Task: Create a task  Develop a content management system (CMS) for a website , assign it to team member softage.5@softage.net in the project AgileBazaar and update the status of the task to  Off Track , set the priority of the task to Medium
Action: Mouse moved to (90, 58)
Screenshot: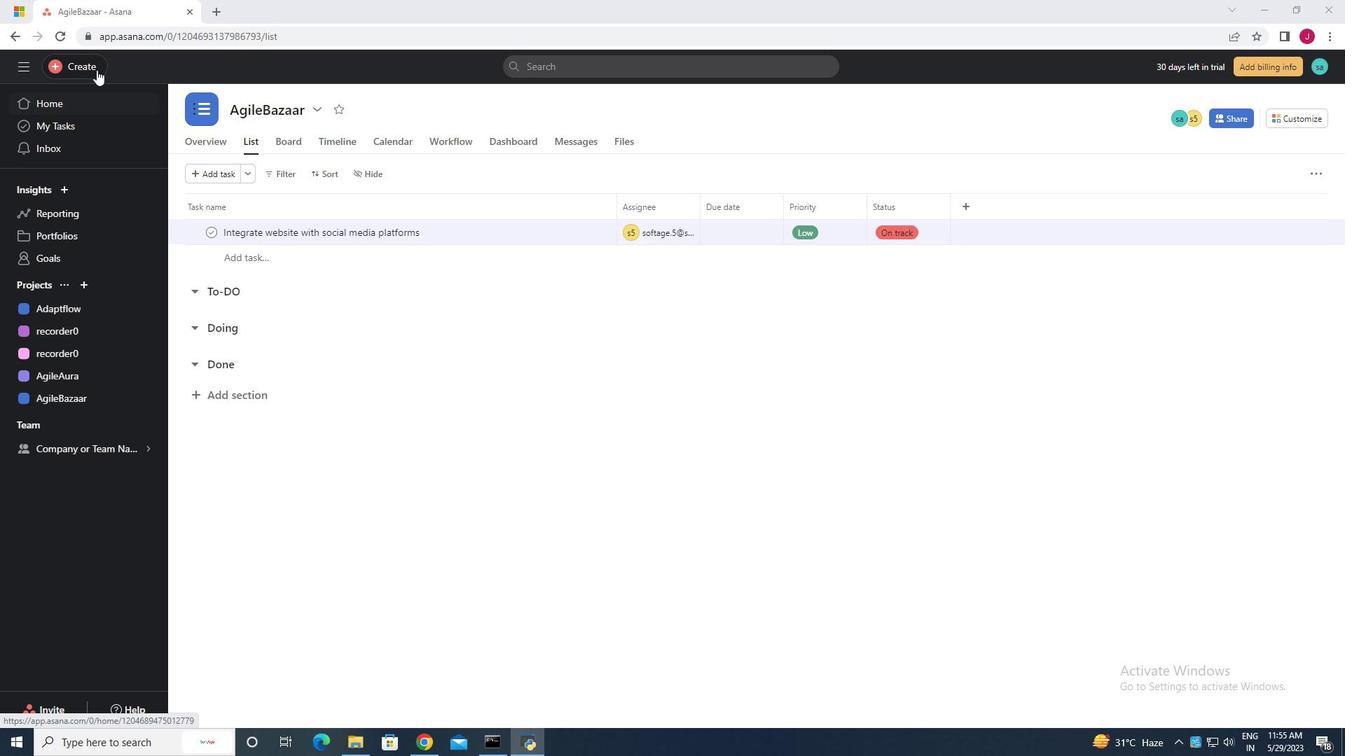 
Action: Mouse pressed left at (90, 58)
Screenshot: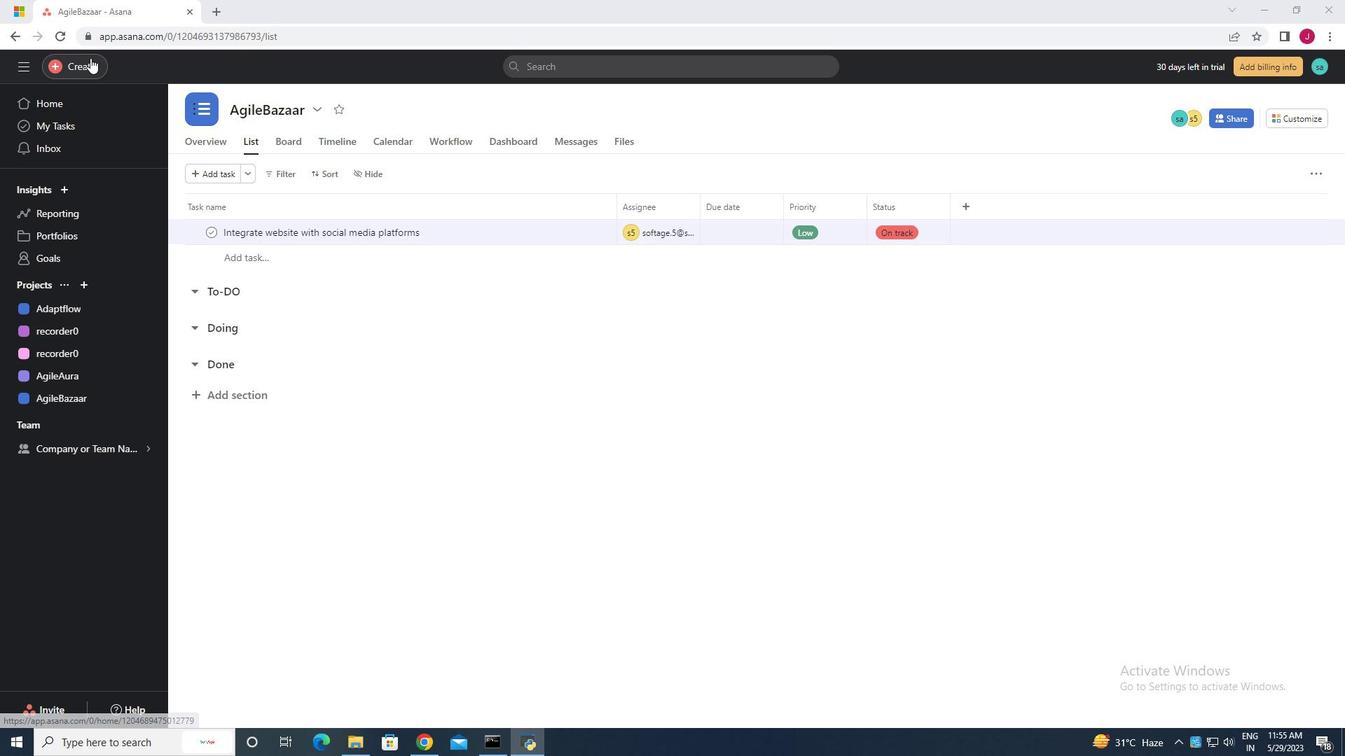 
Action: Mouse moved to (169, 73)
Screenshot: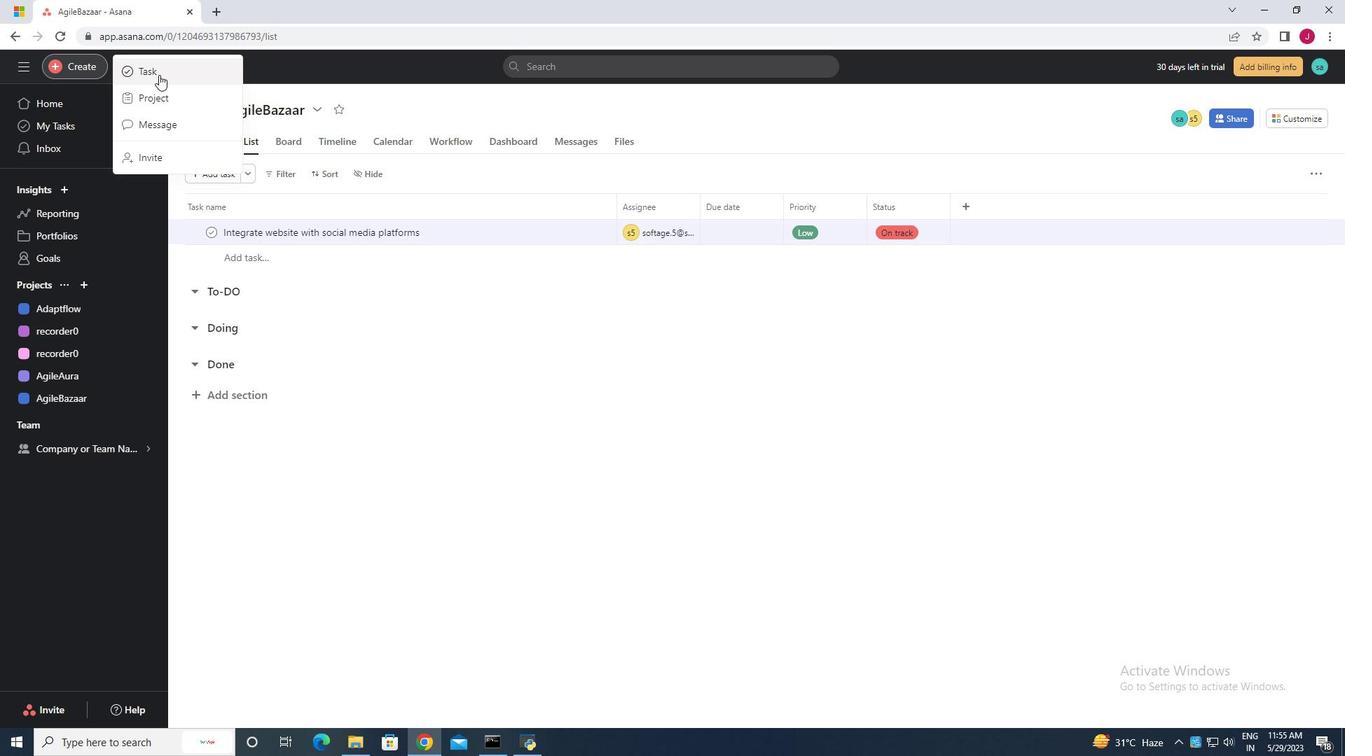 
Action: Mouse pressed left at (169, 73)
Screenshot: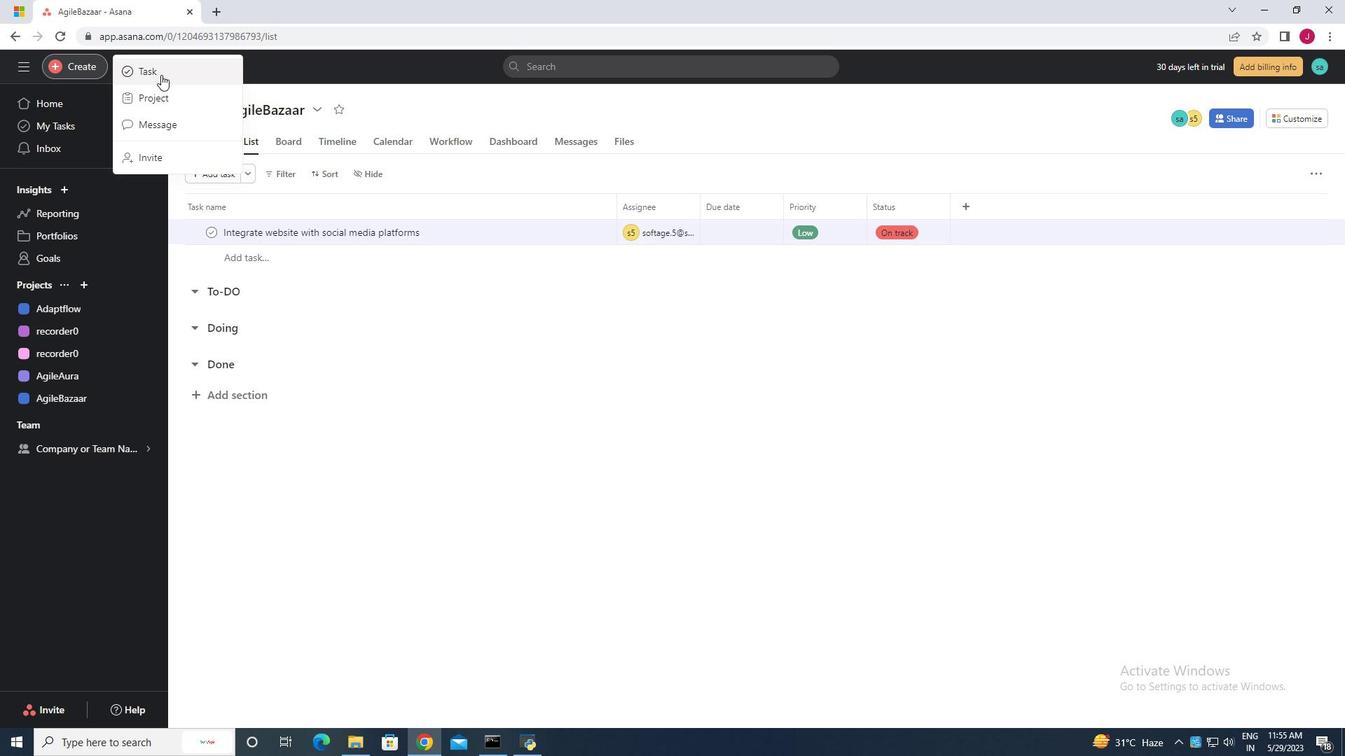 
Action: Mouse moved to (1118, 467)
Screenshot: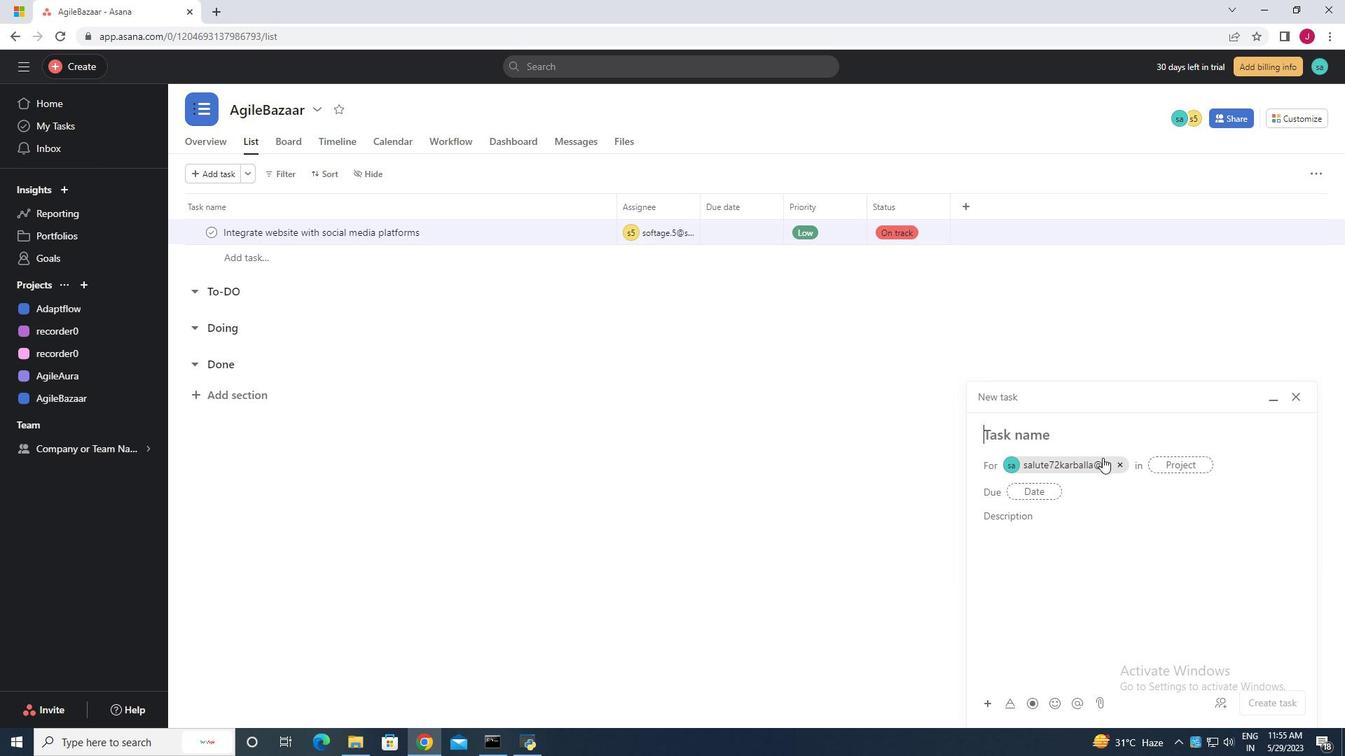 
Action: Mouse pressed left at (1118, 467)
Screenshot: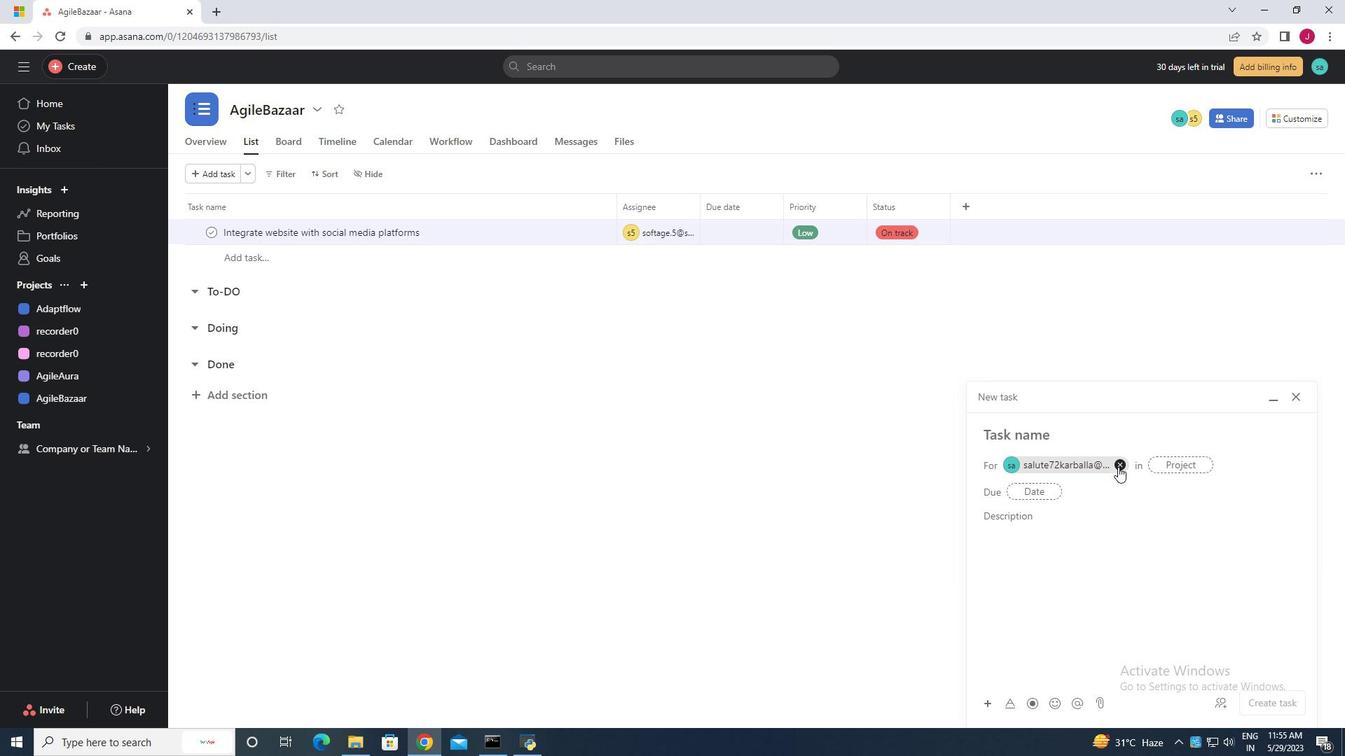 
Action: Mouse moved to (1026, 438)
Screenshot: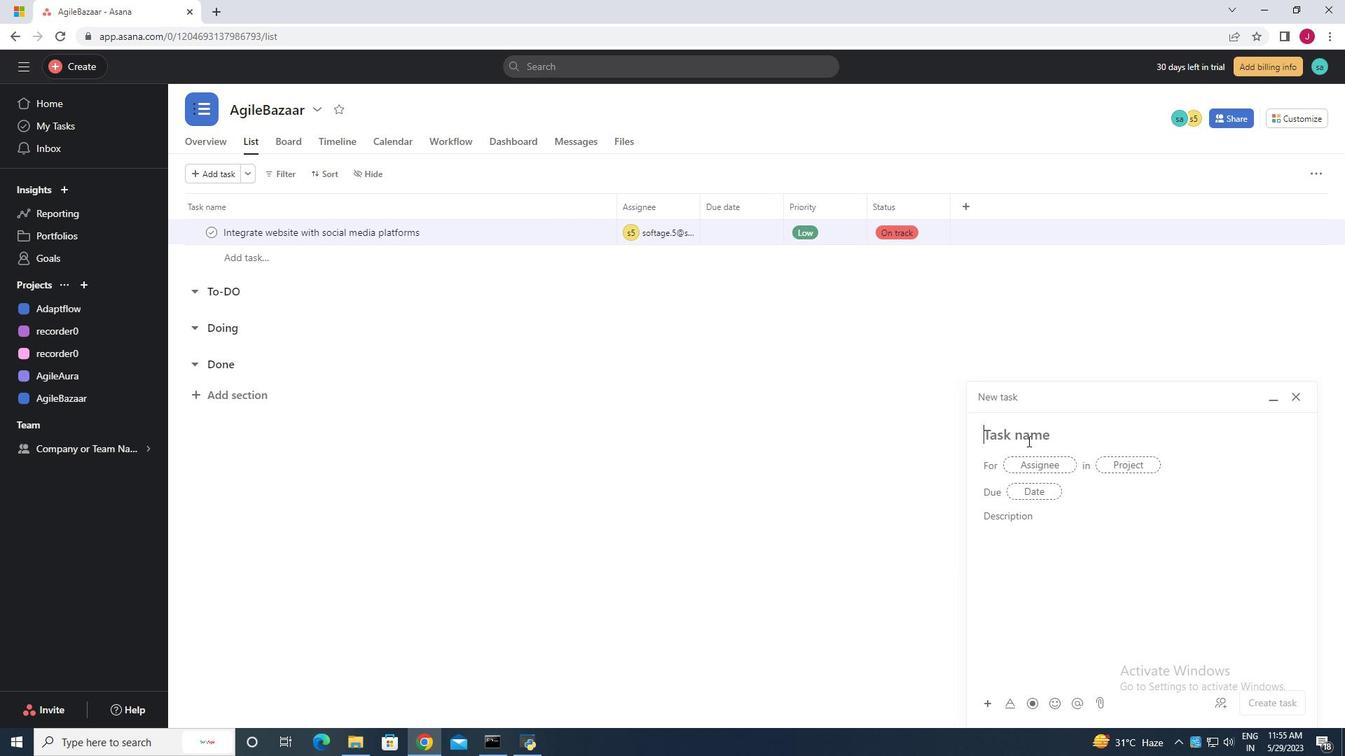 
Action: Mouse pressed left at (1026, 438)
Screenshot: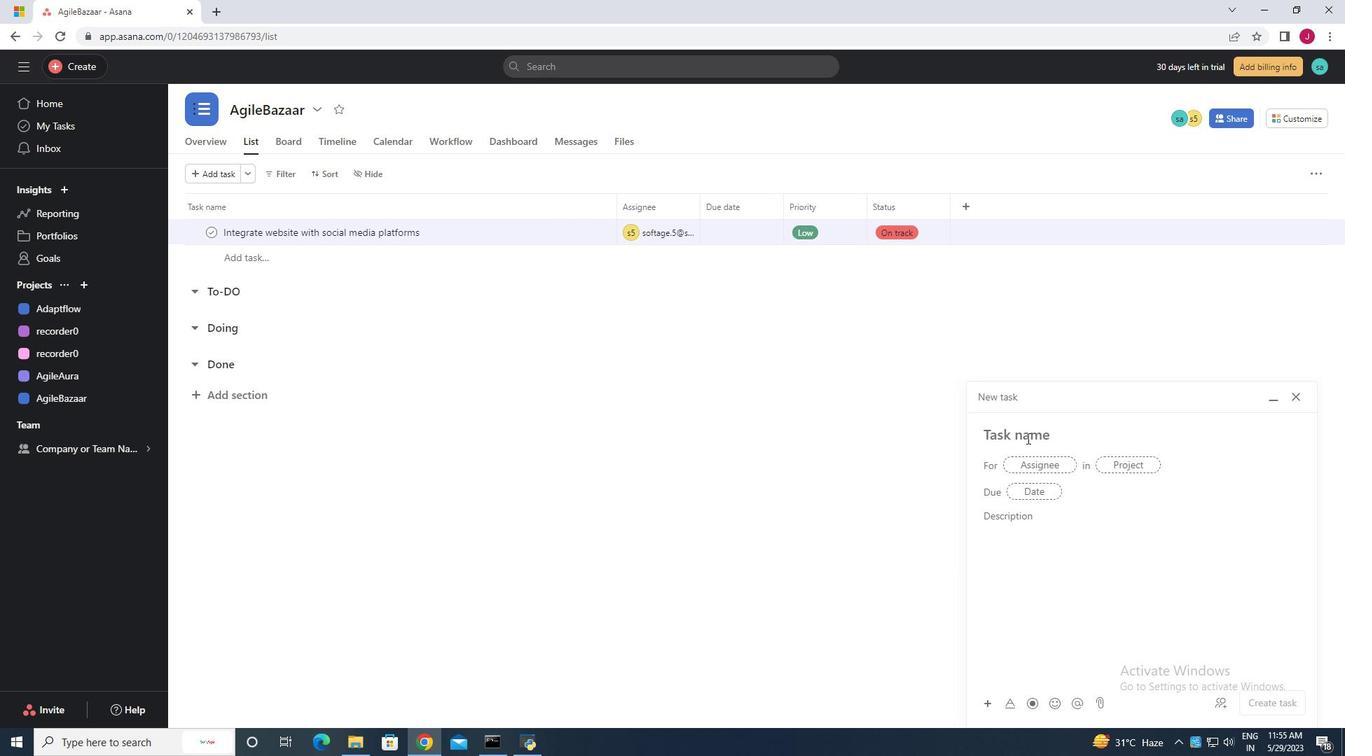 
Action: Key pressed <Key.caps_lock>D<Key.caps_lock>evelop<Key.space>a<Key.space>content<Key.space>management<Key.space>system<Key.space><Key.shift_r>(<Key.caps_lock>C<Key.caps_lock><Key.caps_lock>MS<Key.shift_r>)<Key.space>FOR<Key.space>A<Key.space>WEBSITE
Screenshot: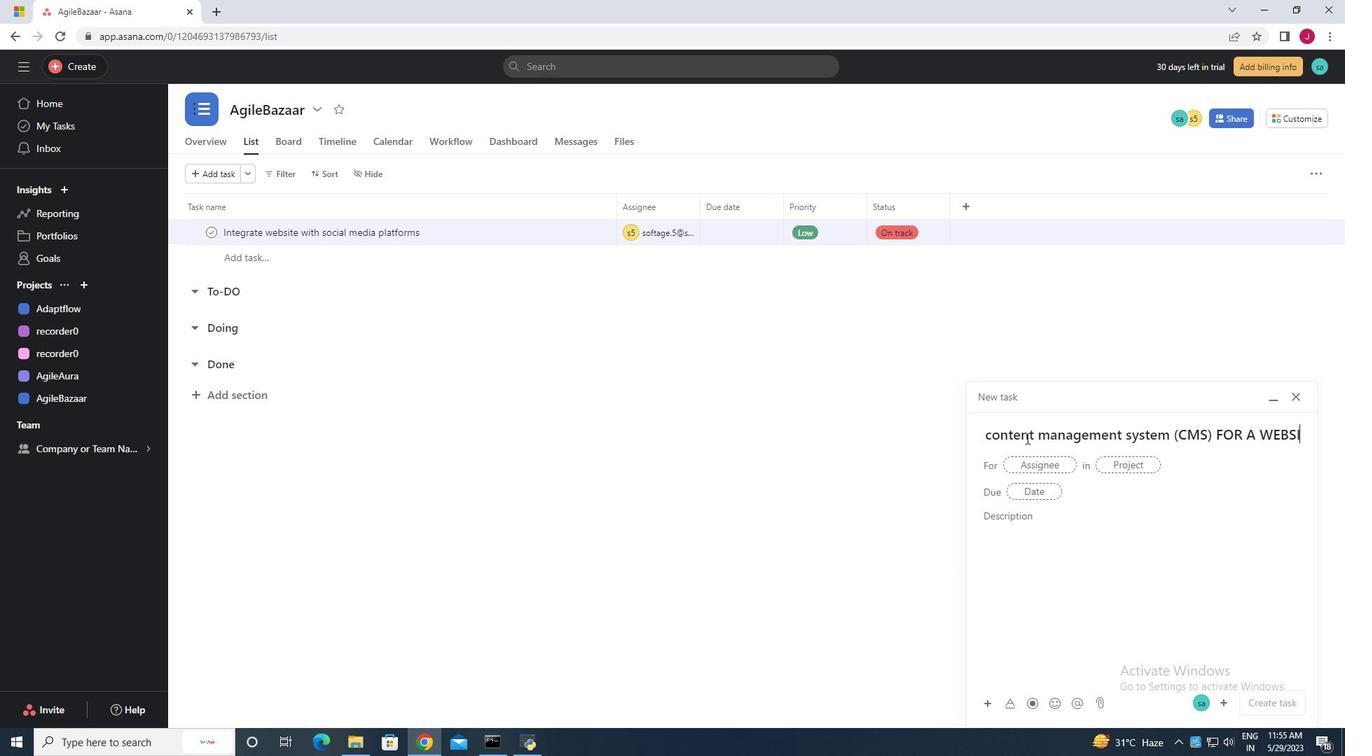 
Action: Mouse moved to (1027, 439)
Screenshot: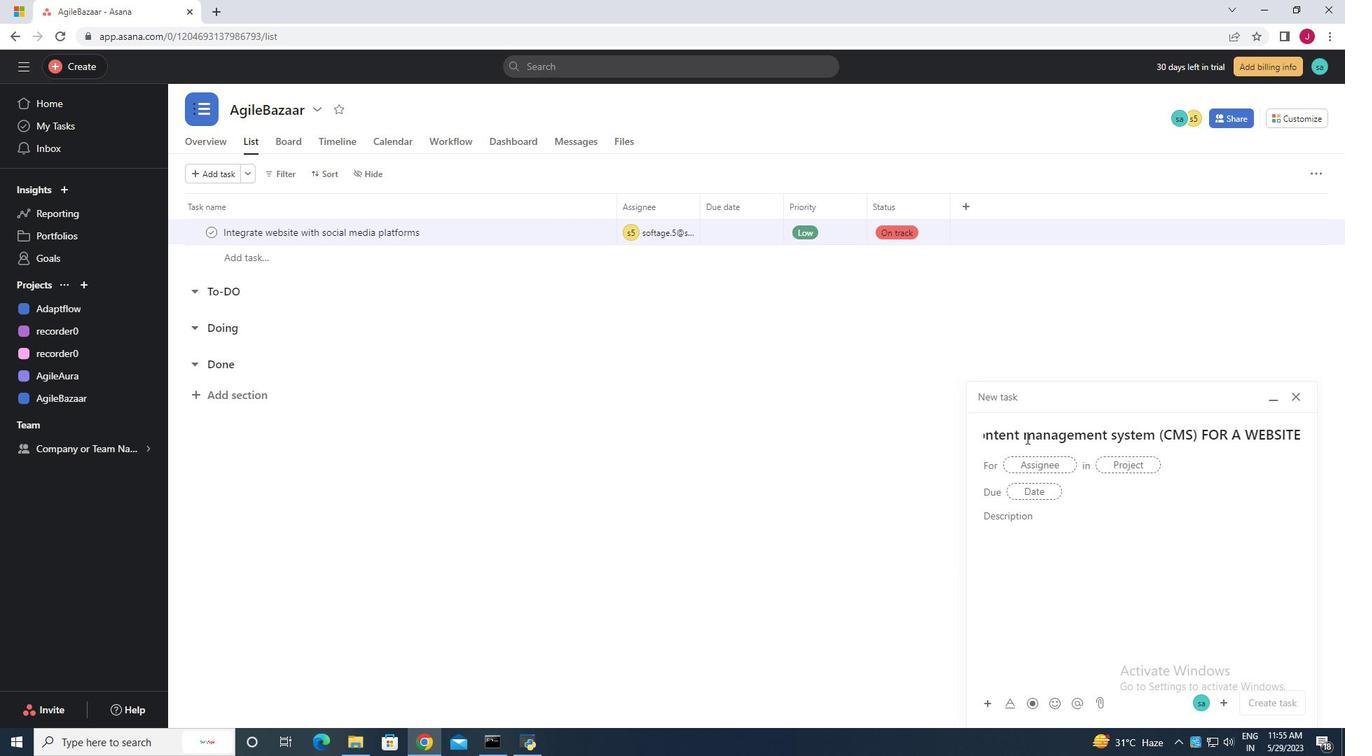 
Action: Key pressed <Key.backspace><Key.backspace><Key.backspace><Key.backspace><Key.backspace><Key.backspace><Key.backspace><Key.backspace><Key.backspace><Key.backspace><Key.backspace><Key.backspace><Key.backspace><Key.caps_lock>for<Key.space>a<Key.space>website
Screenshot: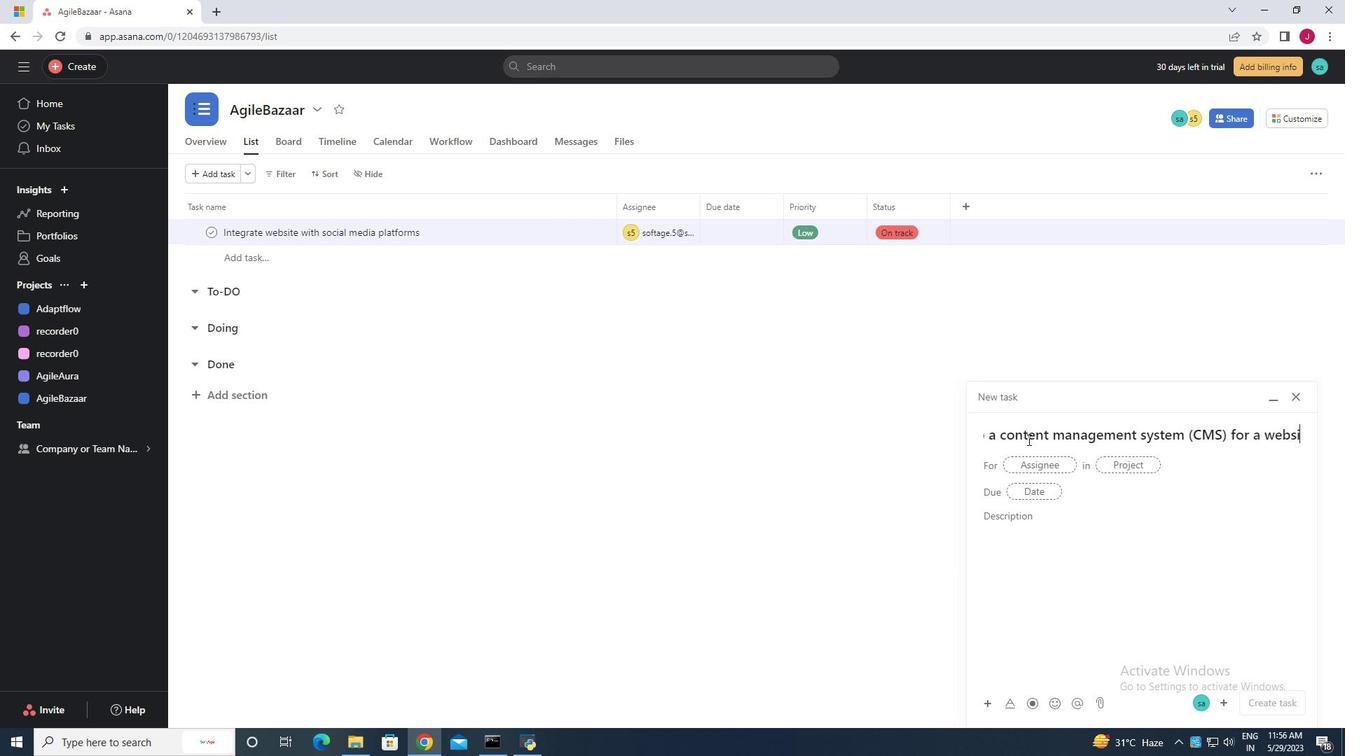 
Action: Mouse moved to (1060, 463)
Screenshot: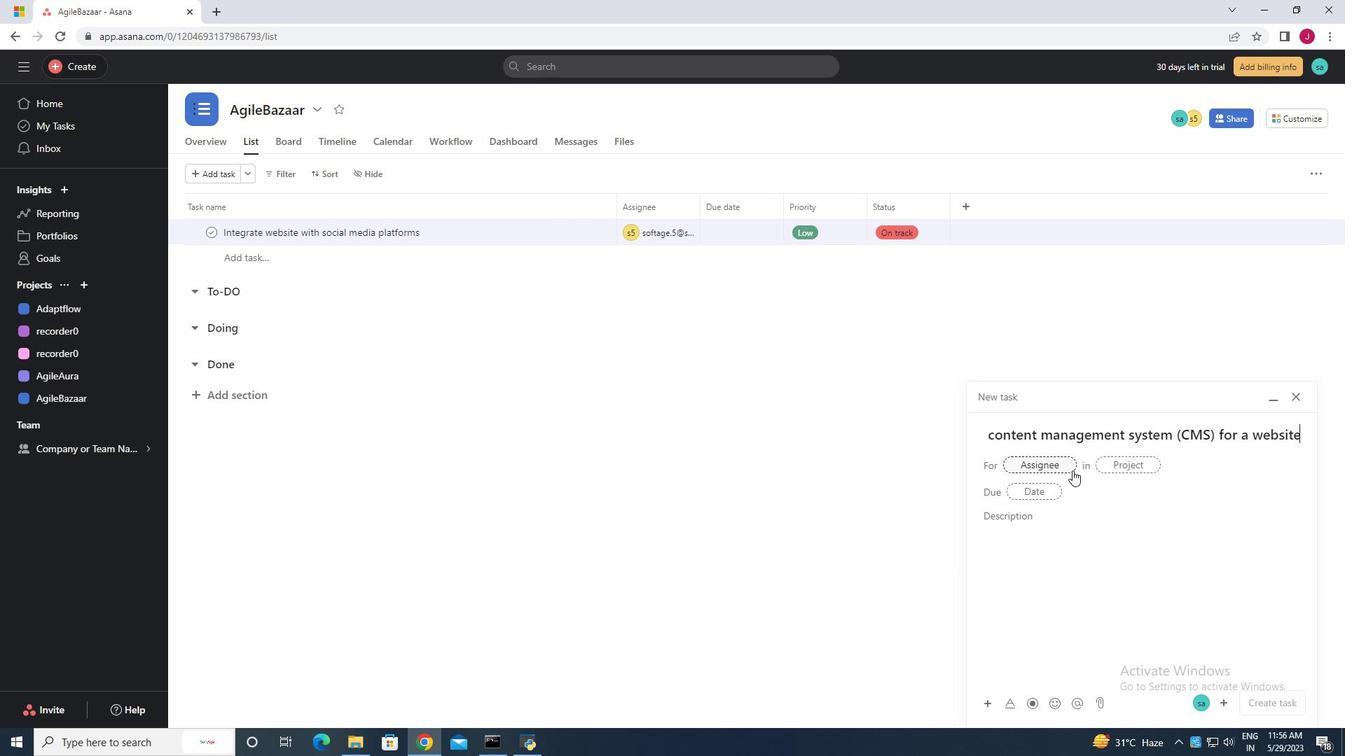 
Action: Mouse pressed left at (1060, 463)
Screenshot: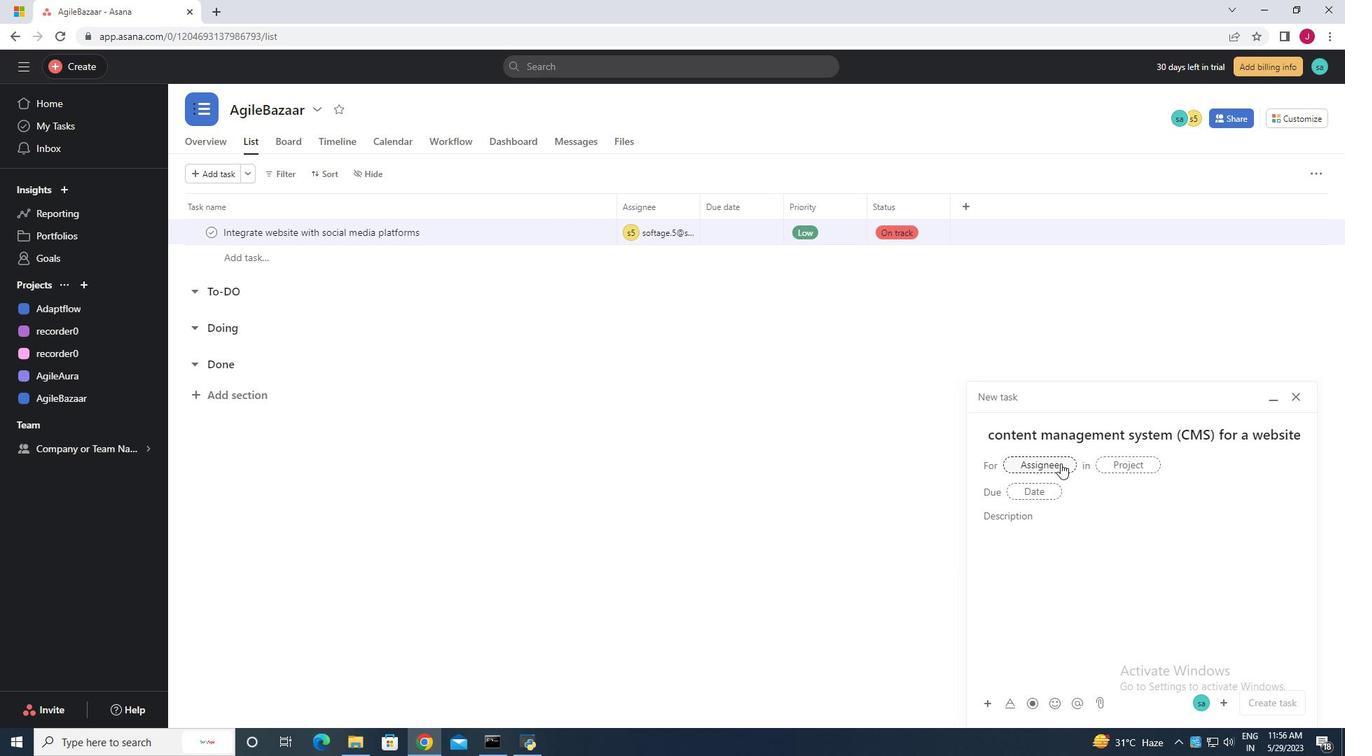 
Action: Key pressed softage.5
Screenshot: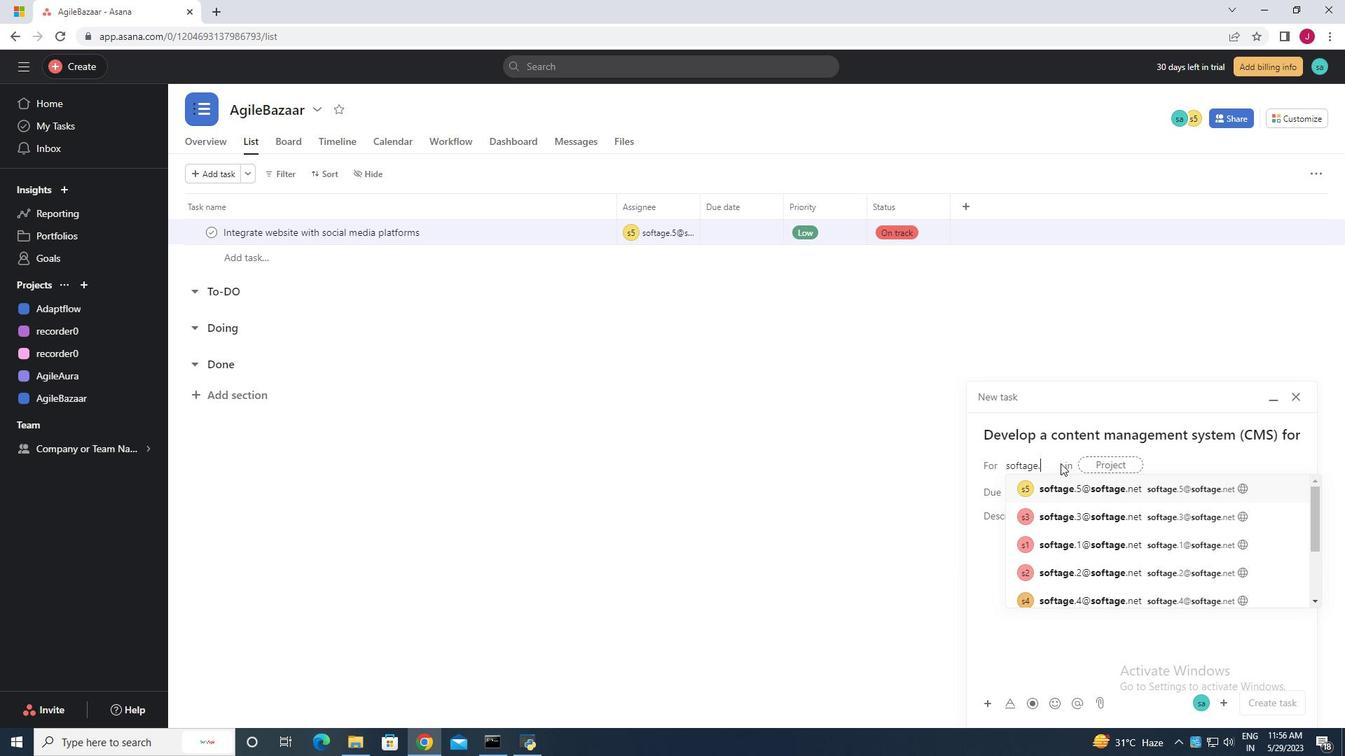 
Action: Mouse moved to (1074, 490)
Screenshot: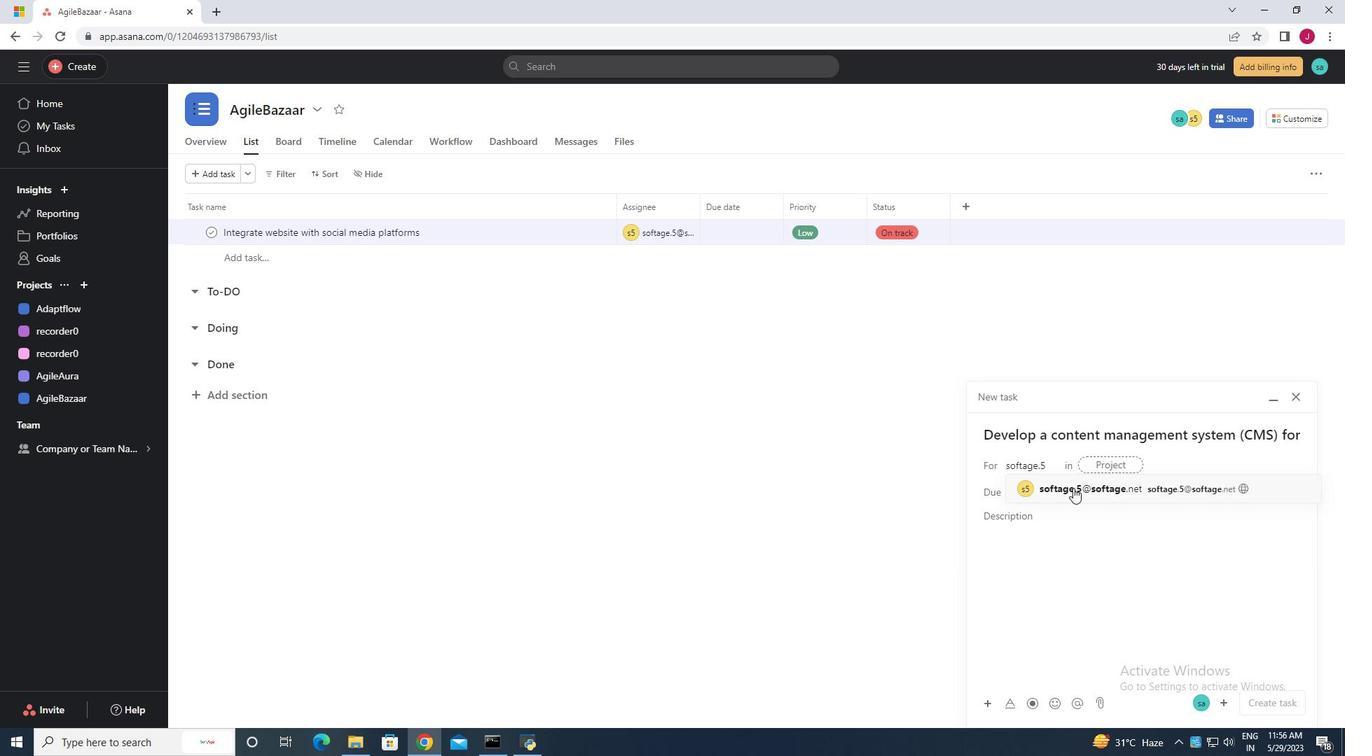 
Action: Mouse pressed left at (1074, 490)
Screenshot: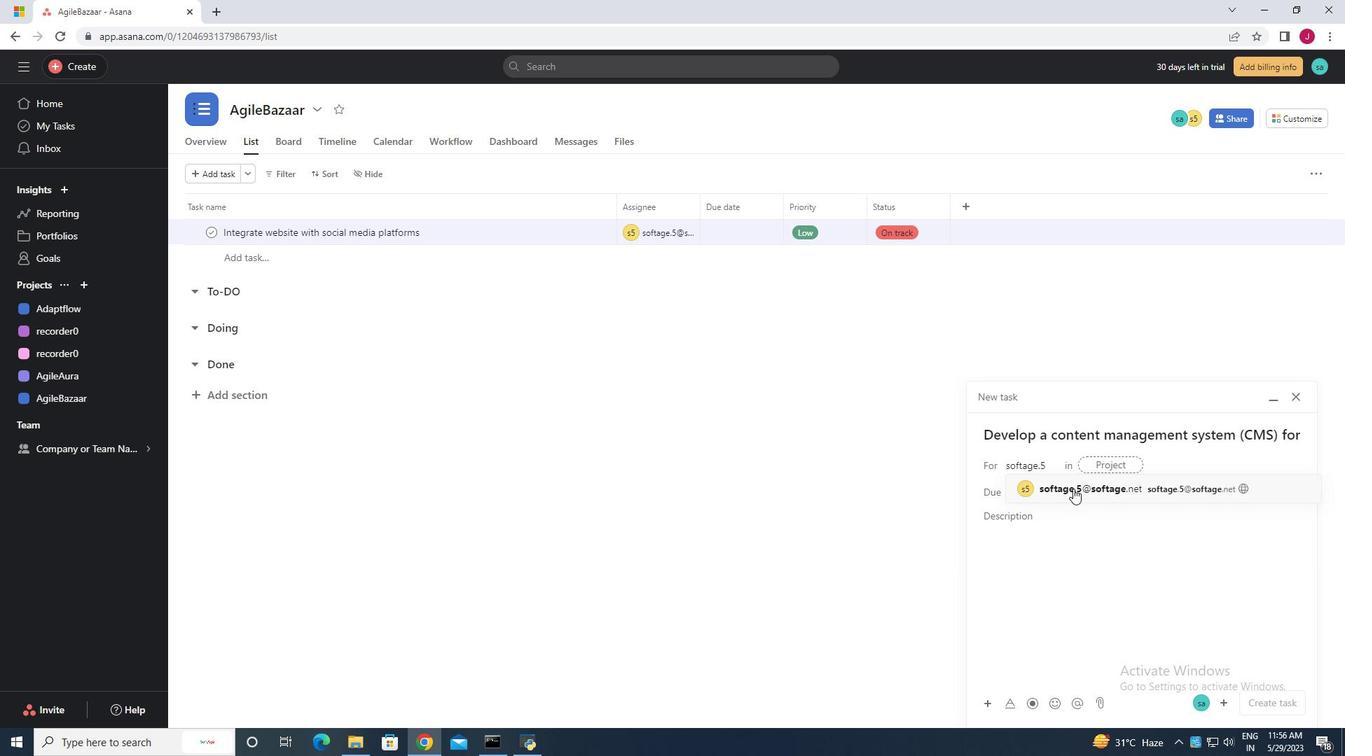 
Action: Mouse moved to (875, 490)
Screenshot: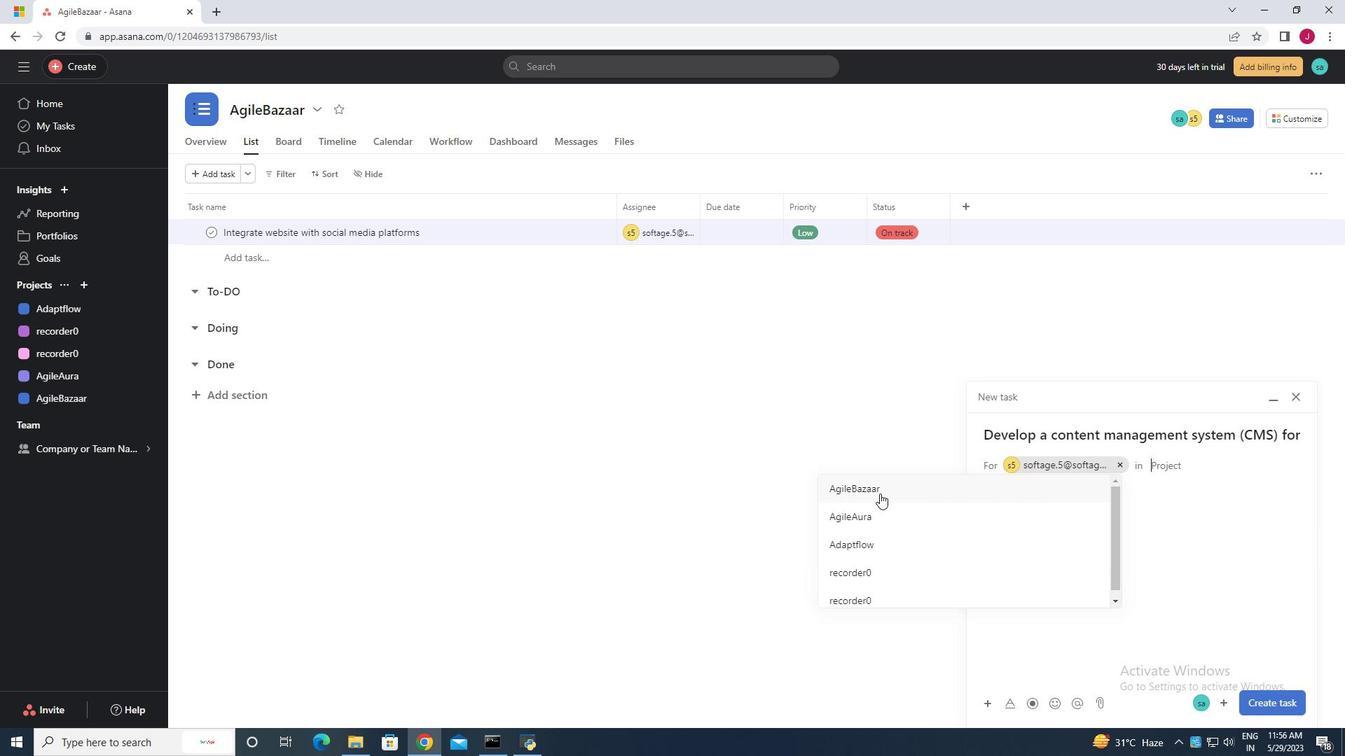 
Action: Mouse pressed left at (875, 490)
Screenshot: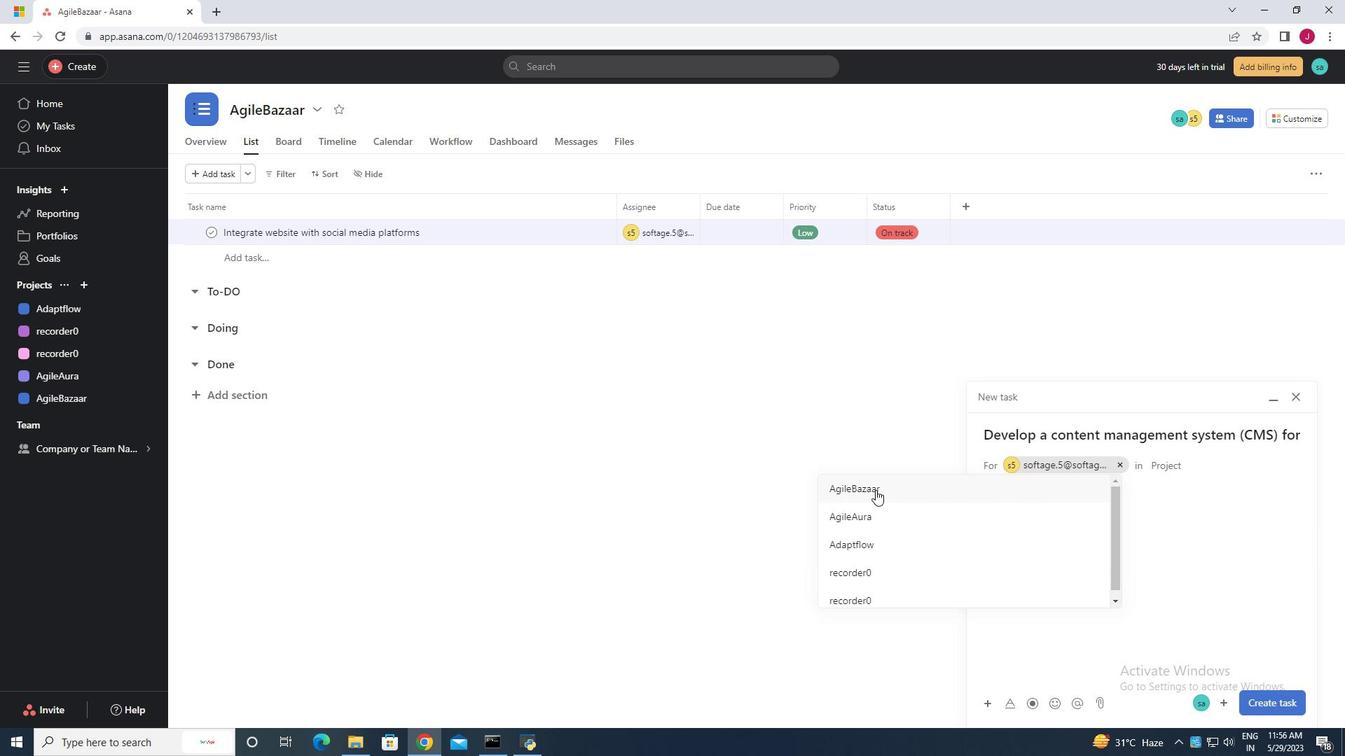 
Action: Mouse moved to (1208, 702)
Screenshot: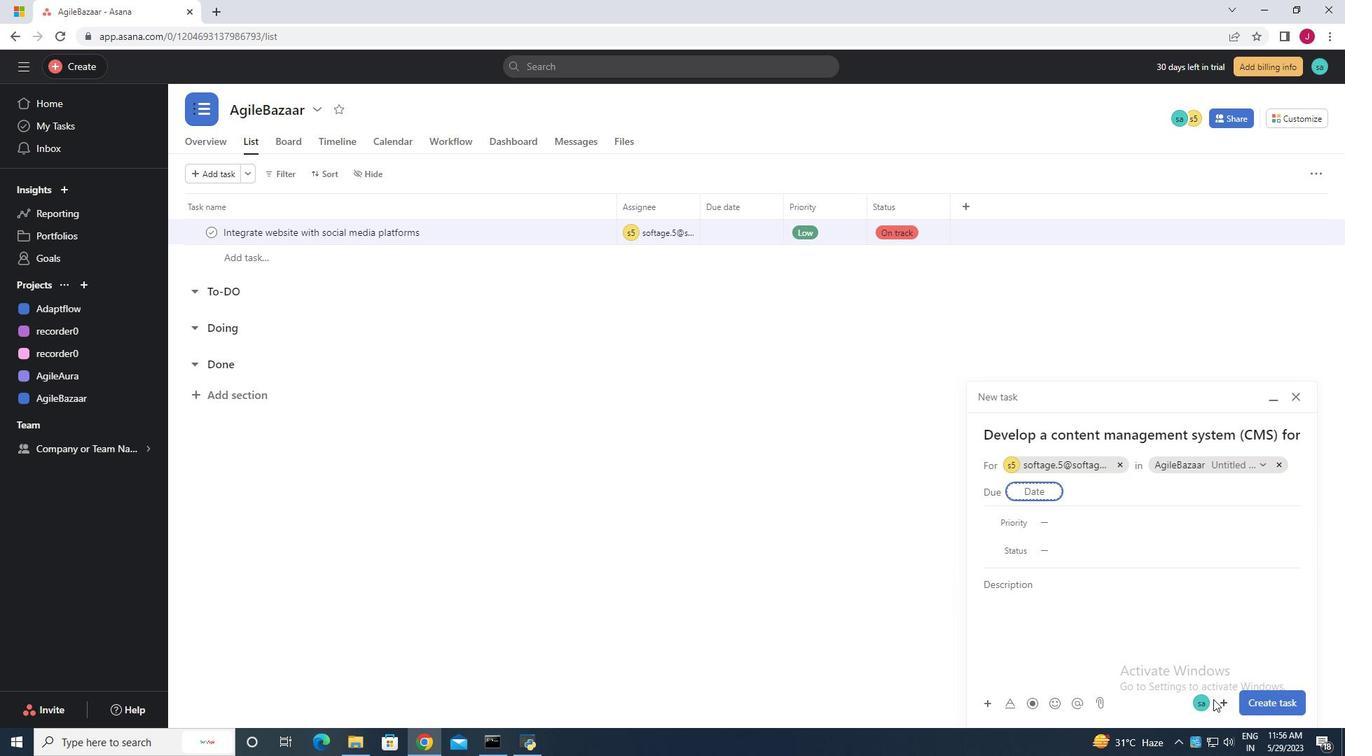 
Action: Mouse pressed left at (1208, 702)
Screenshot: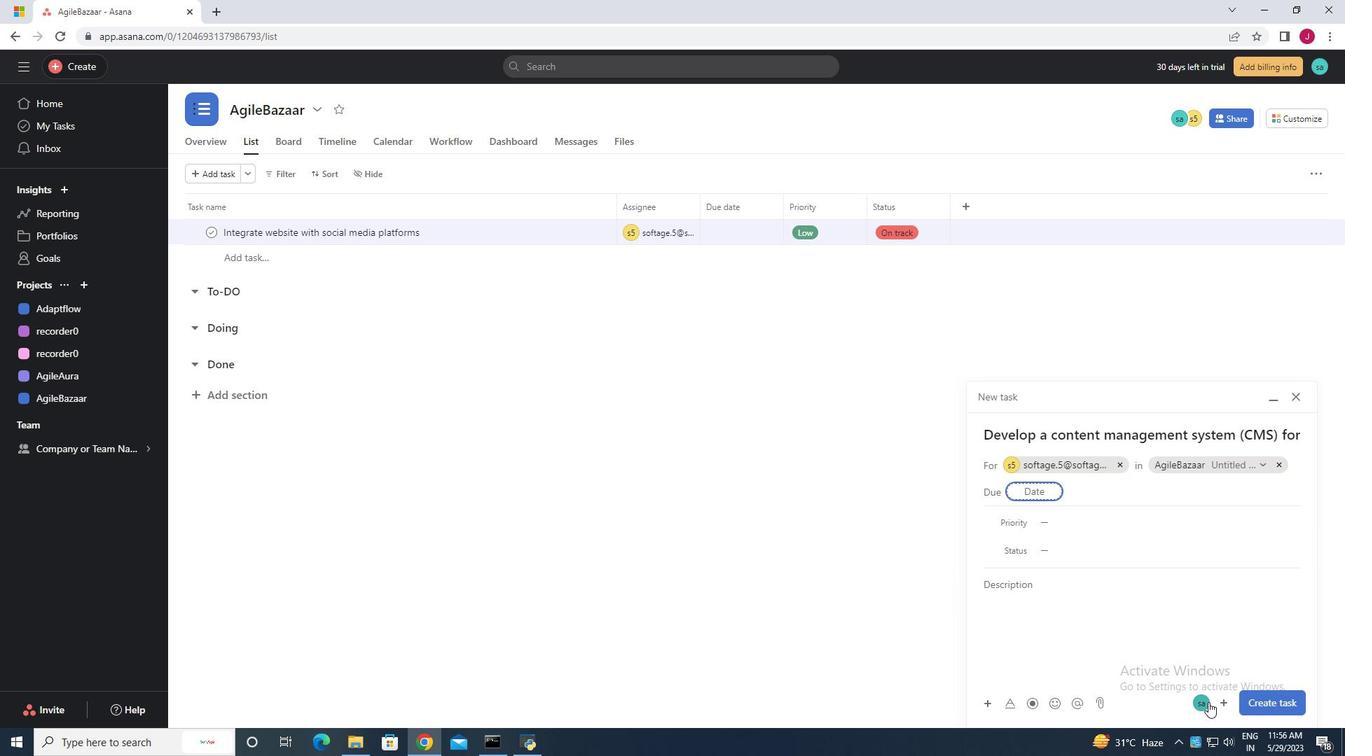 
Action: Mouse moved to (1156, 703)
Screenshot: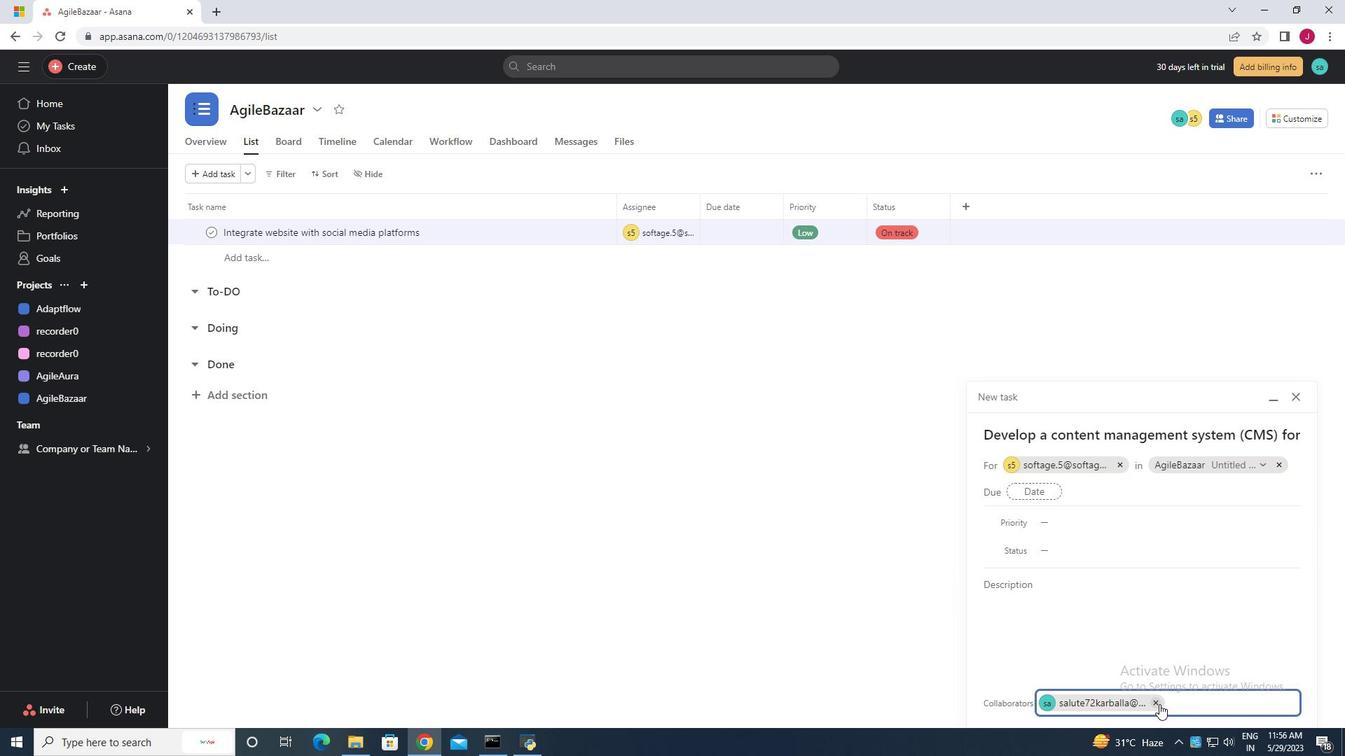 
Action: Mouse pressed left at (1156, 703)
Screenshot: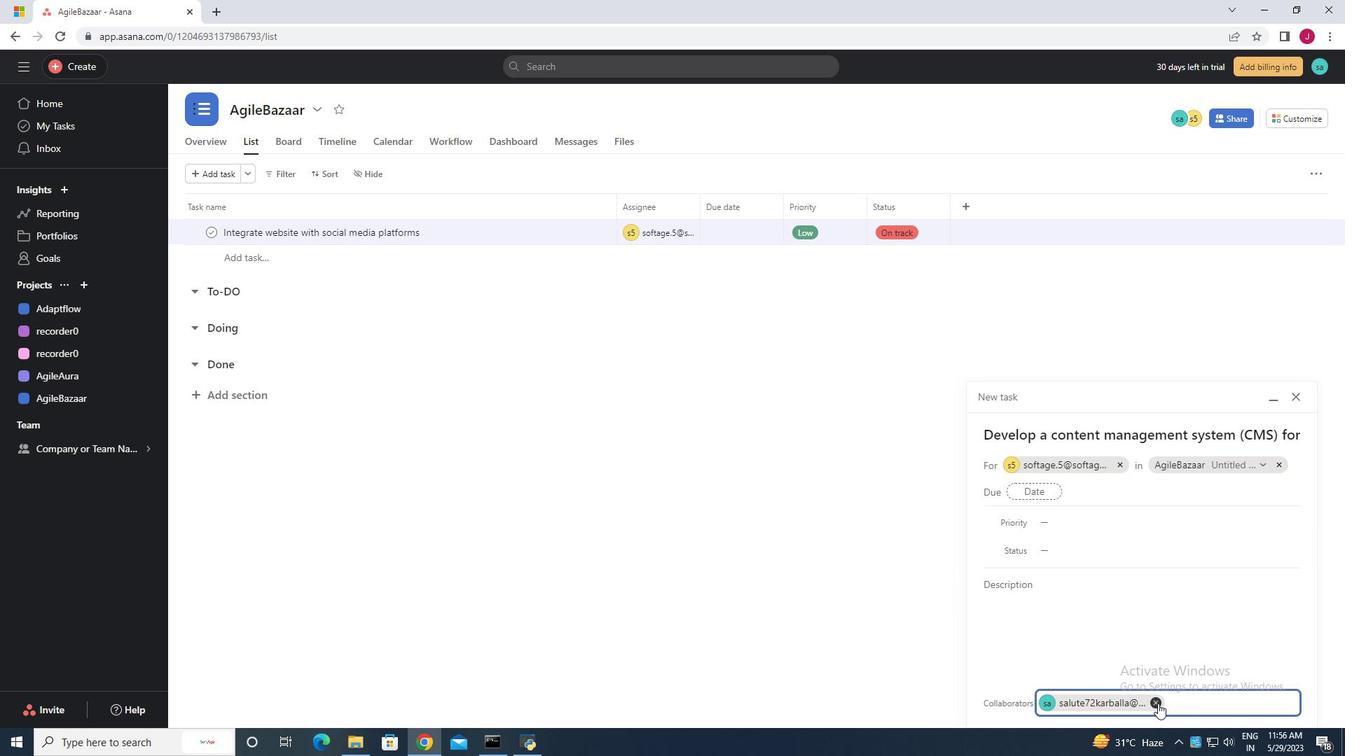 
Action: Mouse moved to (1156, 703)
Screenshot: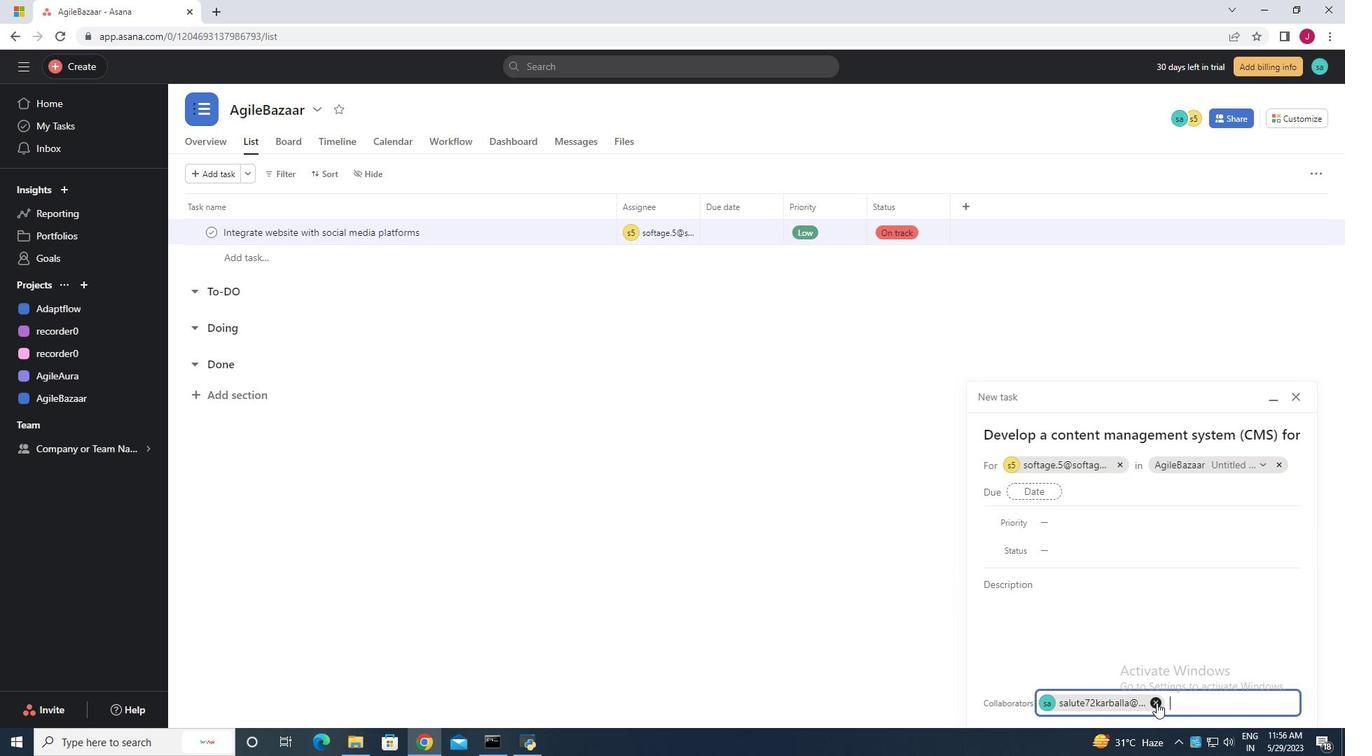 
Action: Key pressed soft
Screenshot: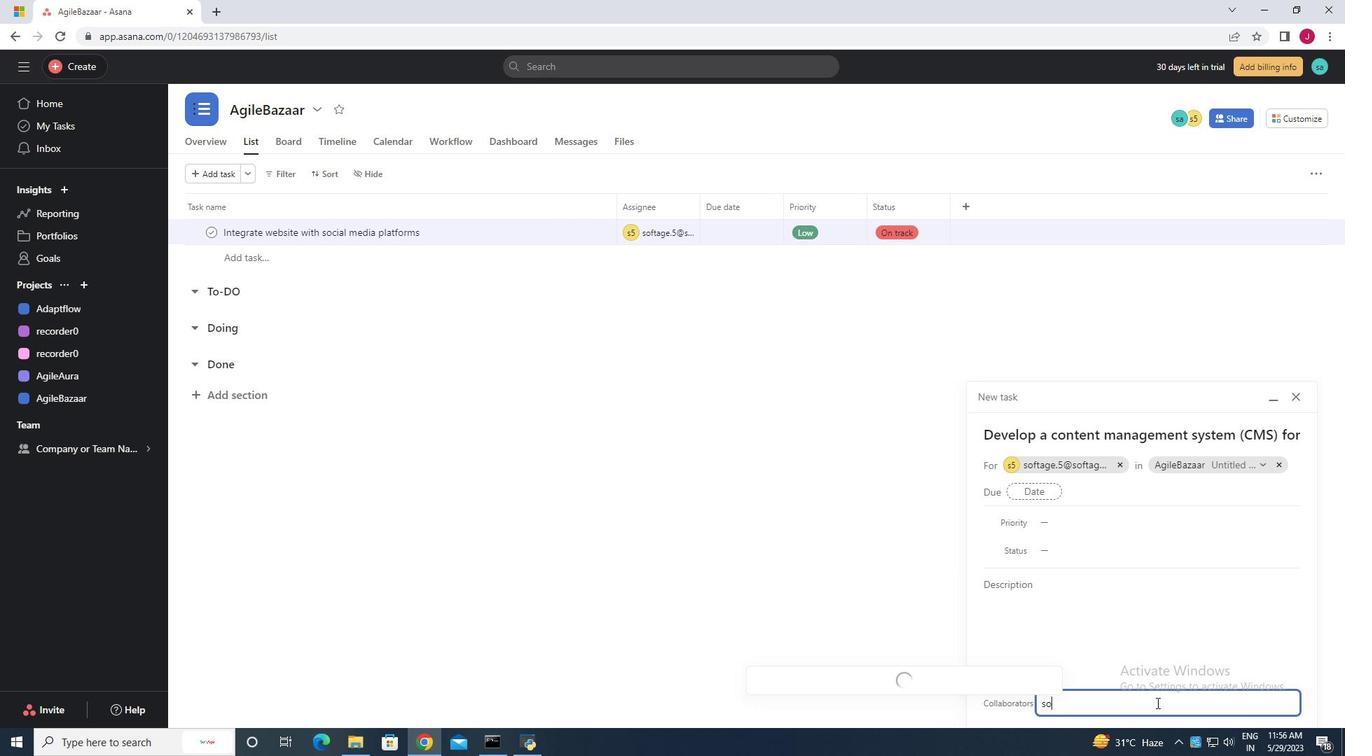 
Action: Mouse moved to (914, 576)
Screenshot: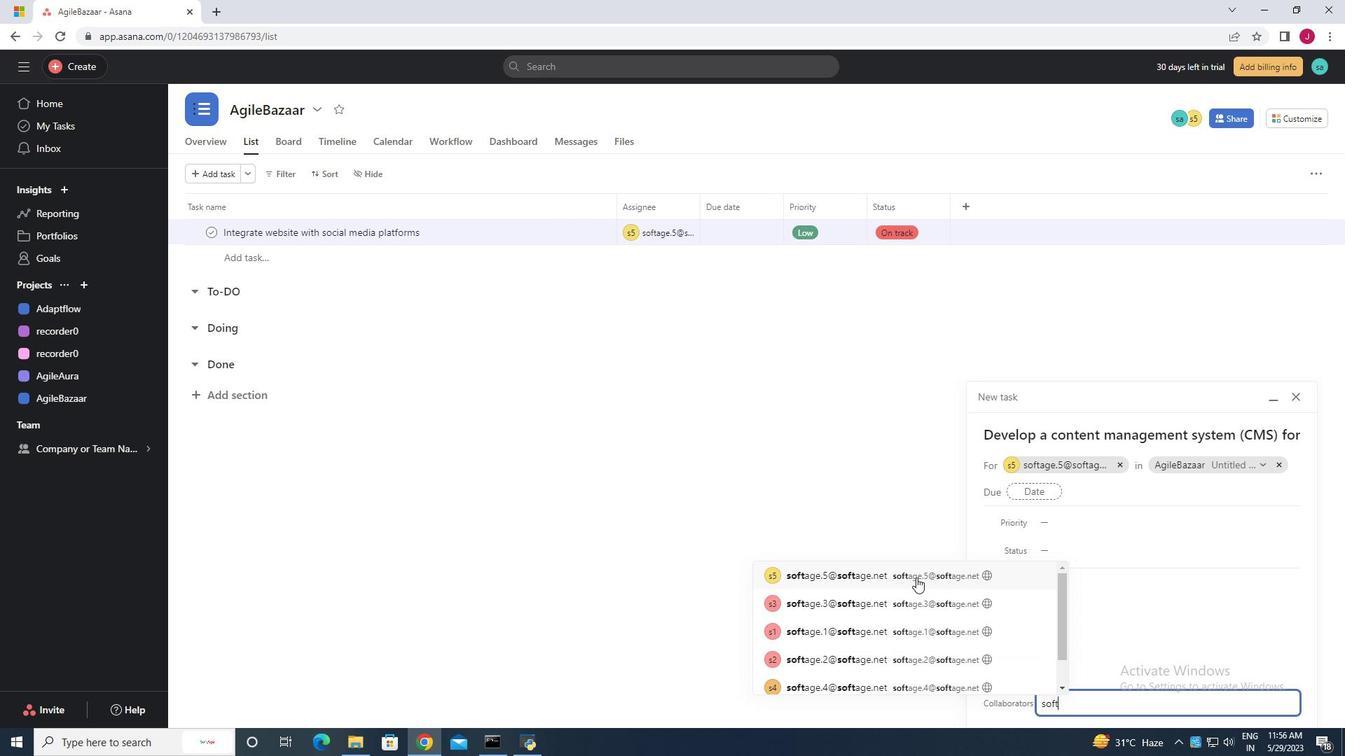 
Action: Mouse pressed left at (914, 576)
Screenshot: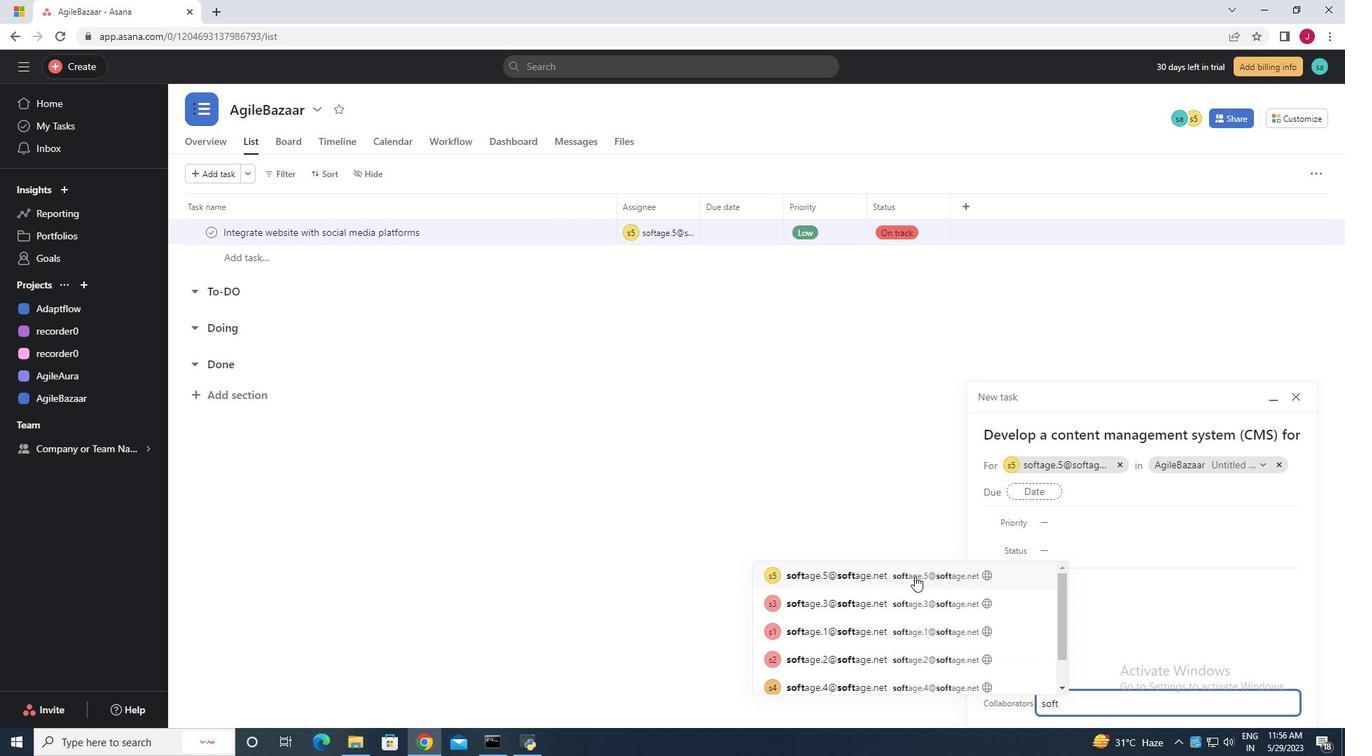 
Action: Mouse moved to (1274, 613)
Screenshot: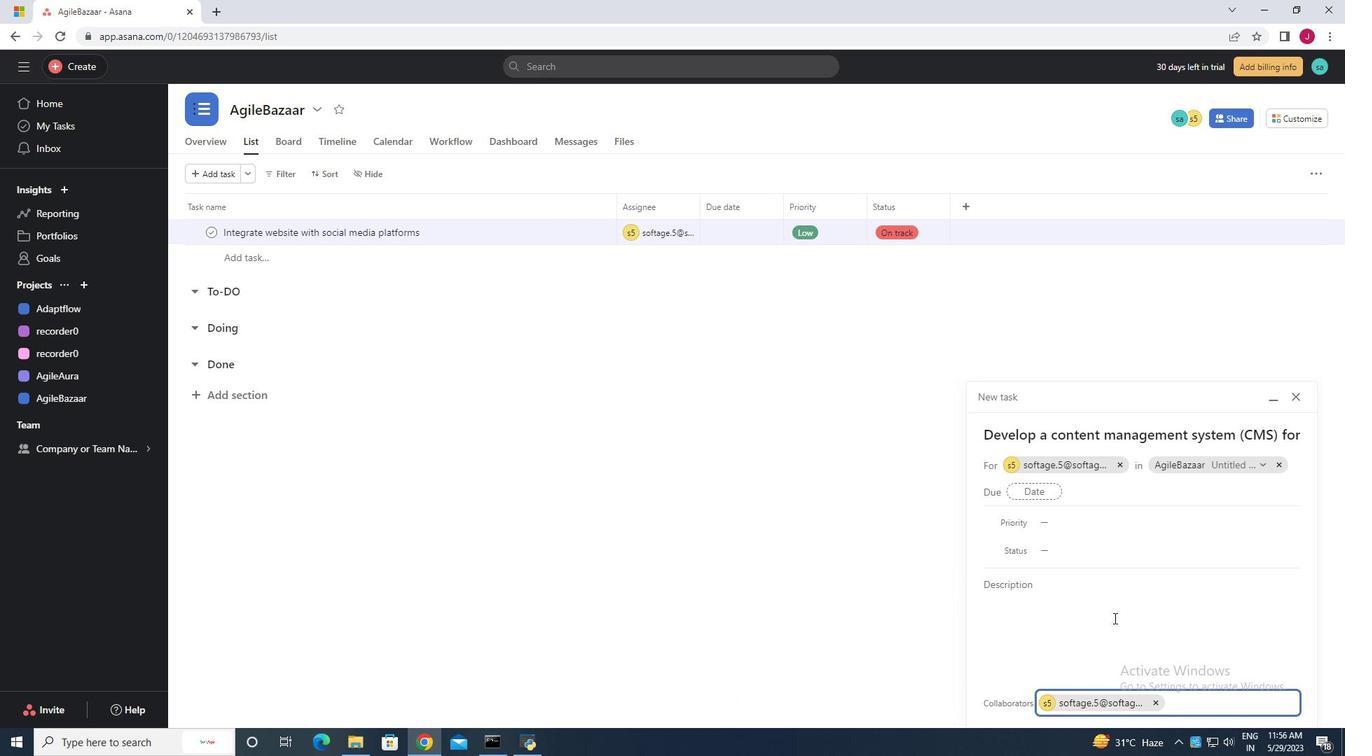 
Action: Mouse pressed left at (1274, 613)
Screenshot: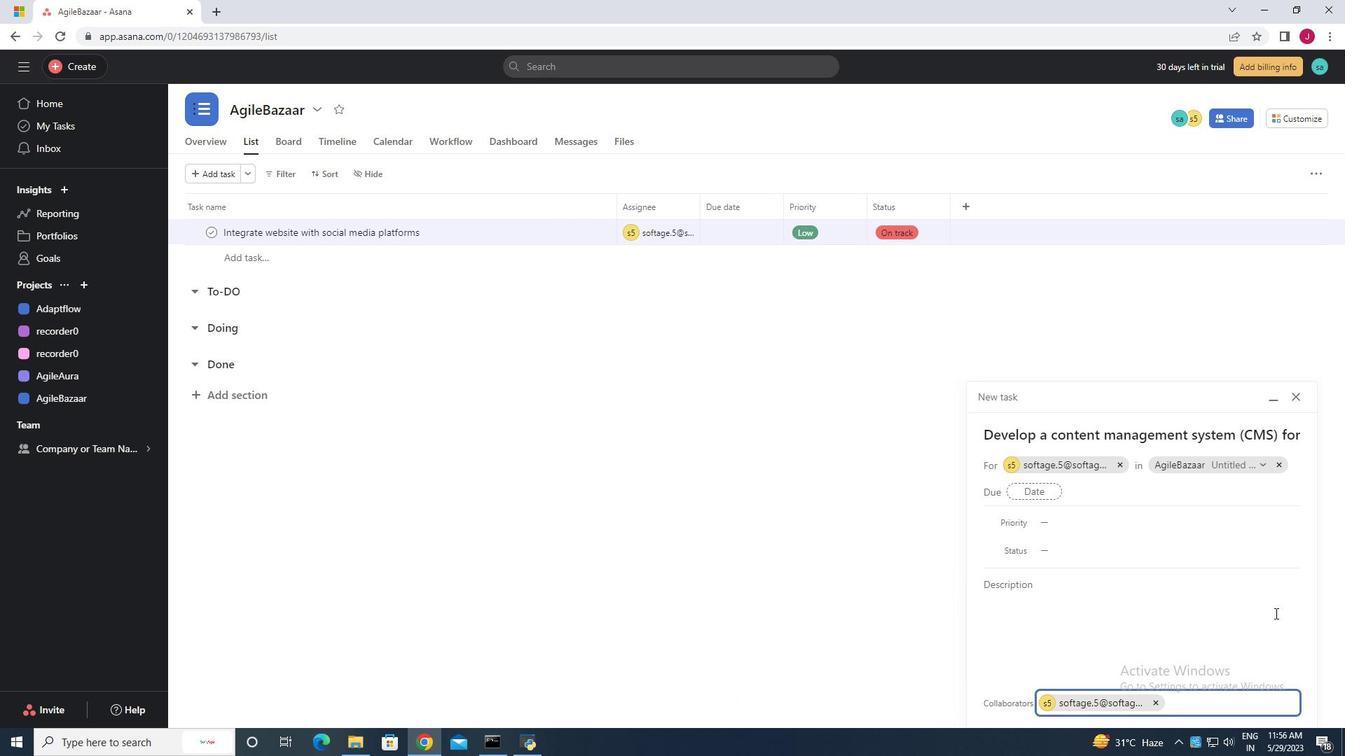 
Action: Mouse moved to (1057, 521)
Screenshot: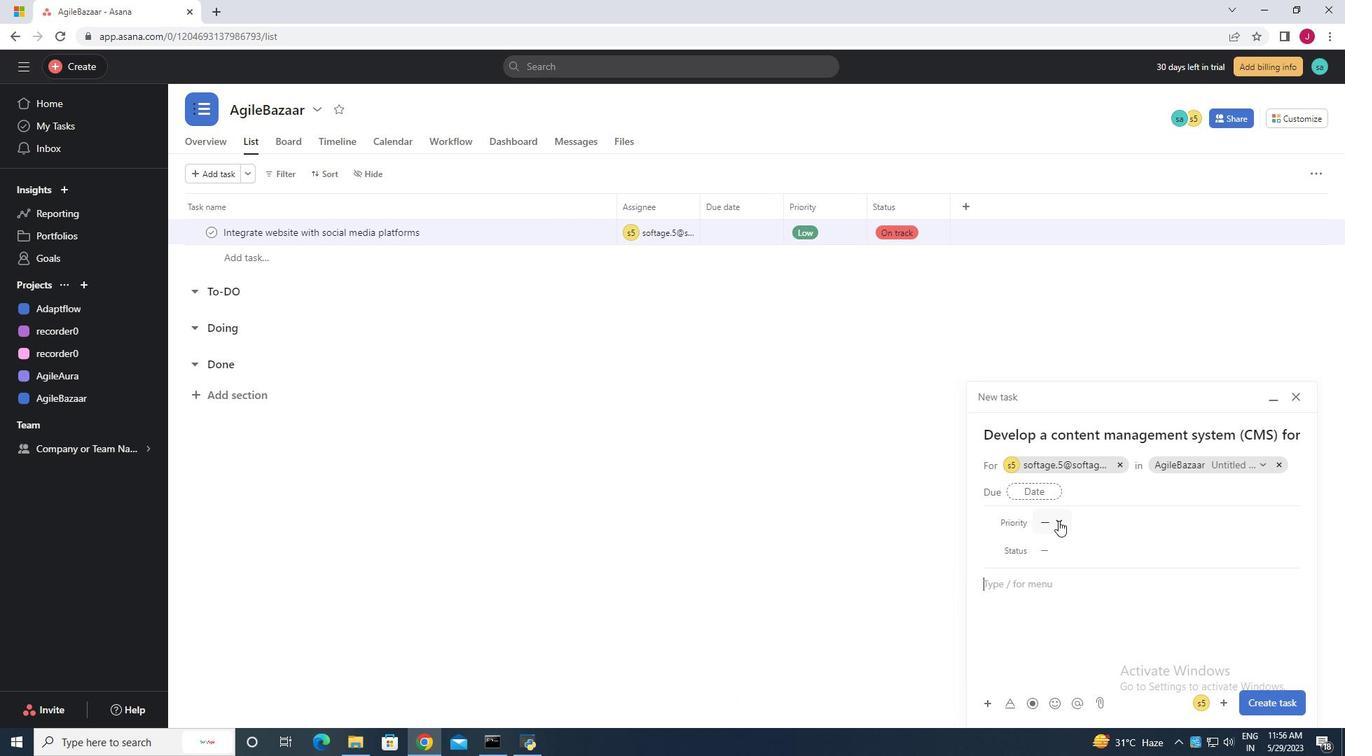 
Action: Mouse pressed left at (1057, 521)
Screenshot: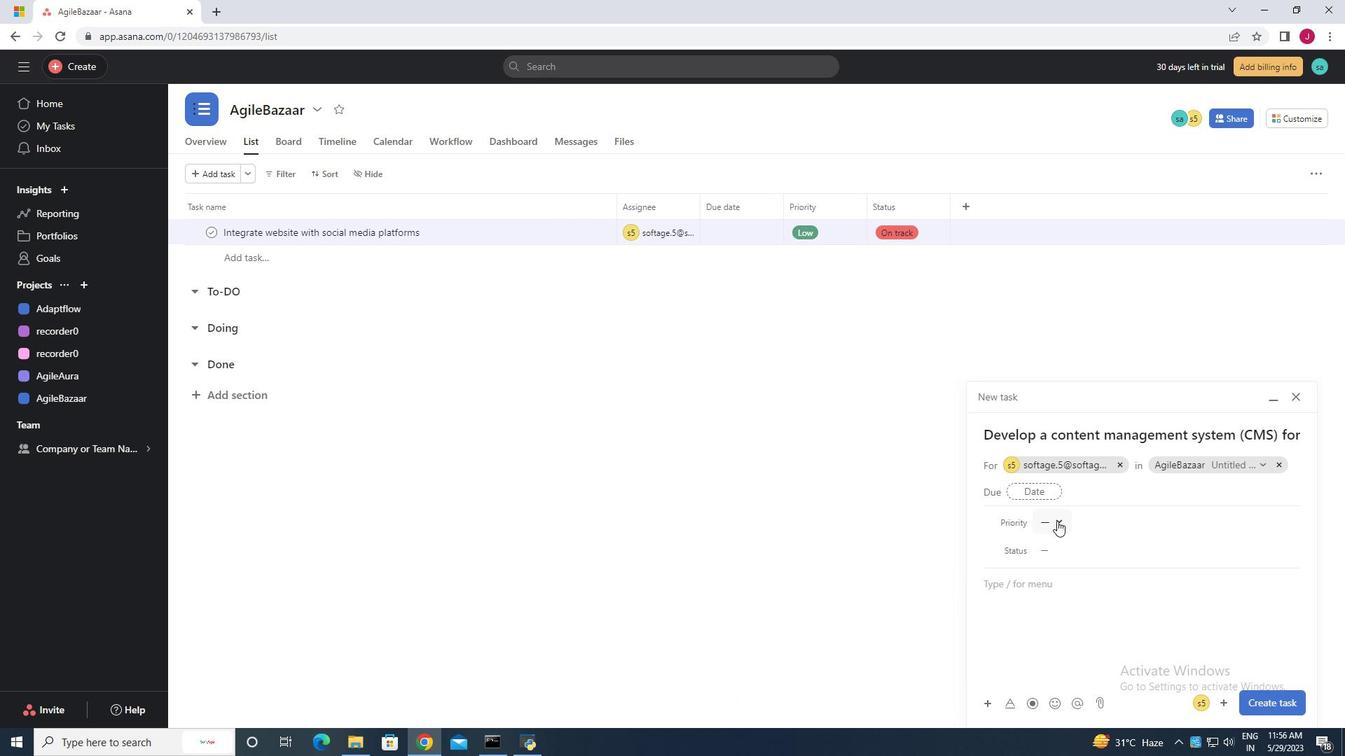 
Action: Mouse moved to (1080, 591)
Screenshot: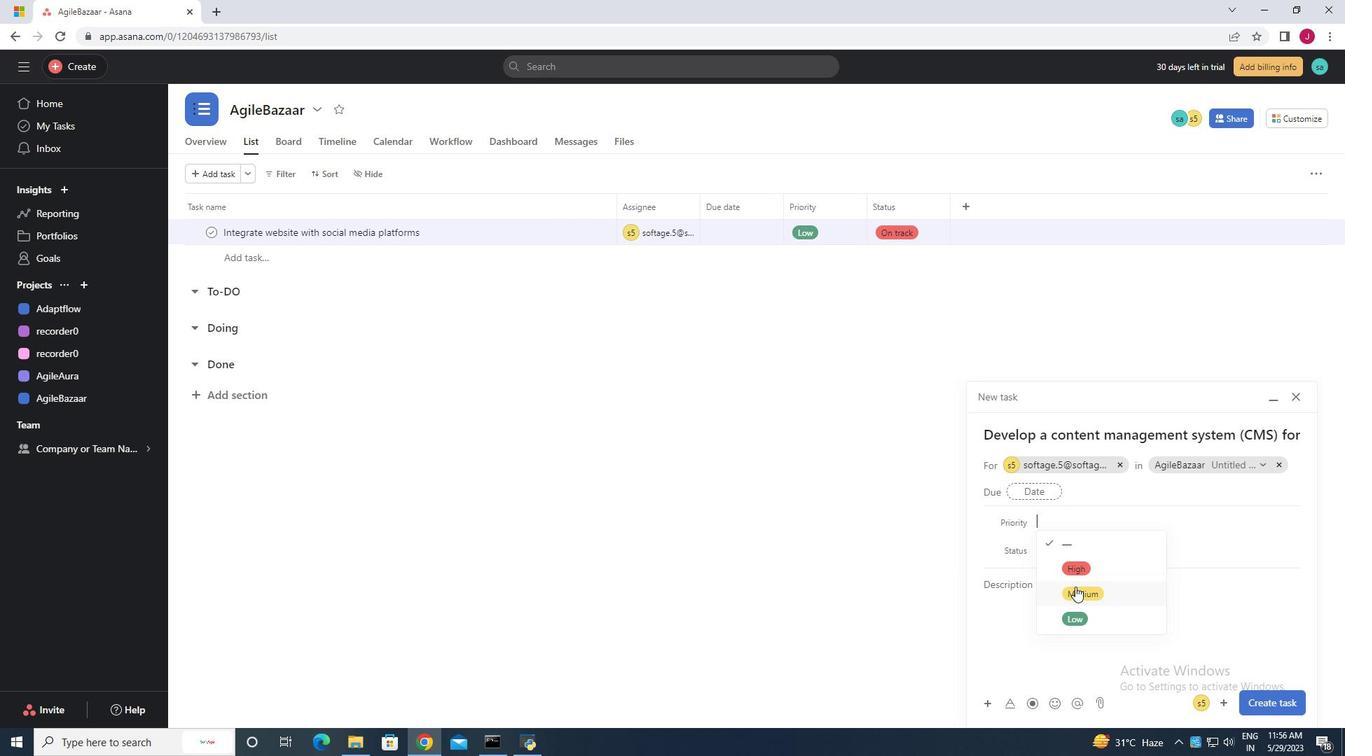 
Action: Mouse pressed left at (1080, 591)
Screenshot: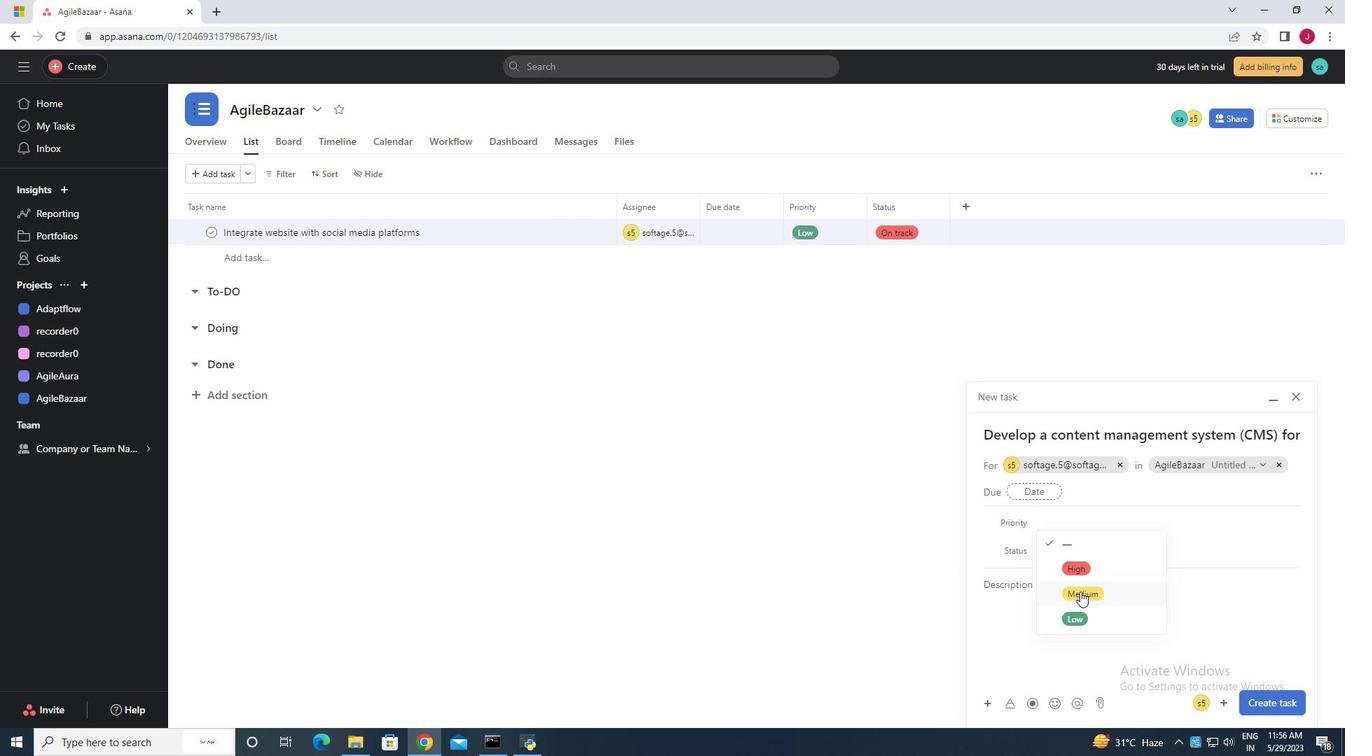 
Action: Mouse moved to (1050, 551)
Screenshot: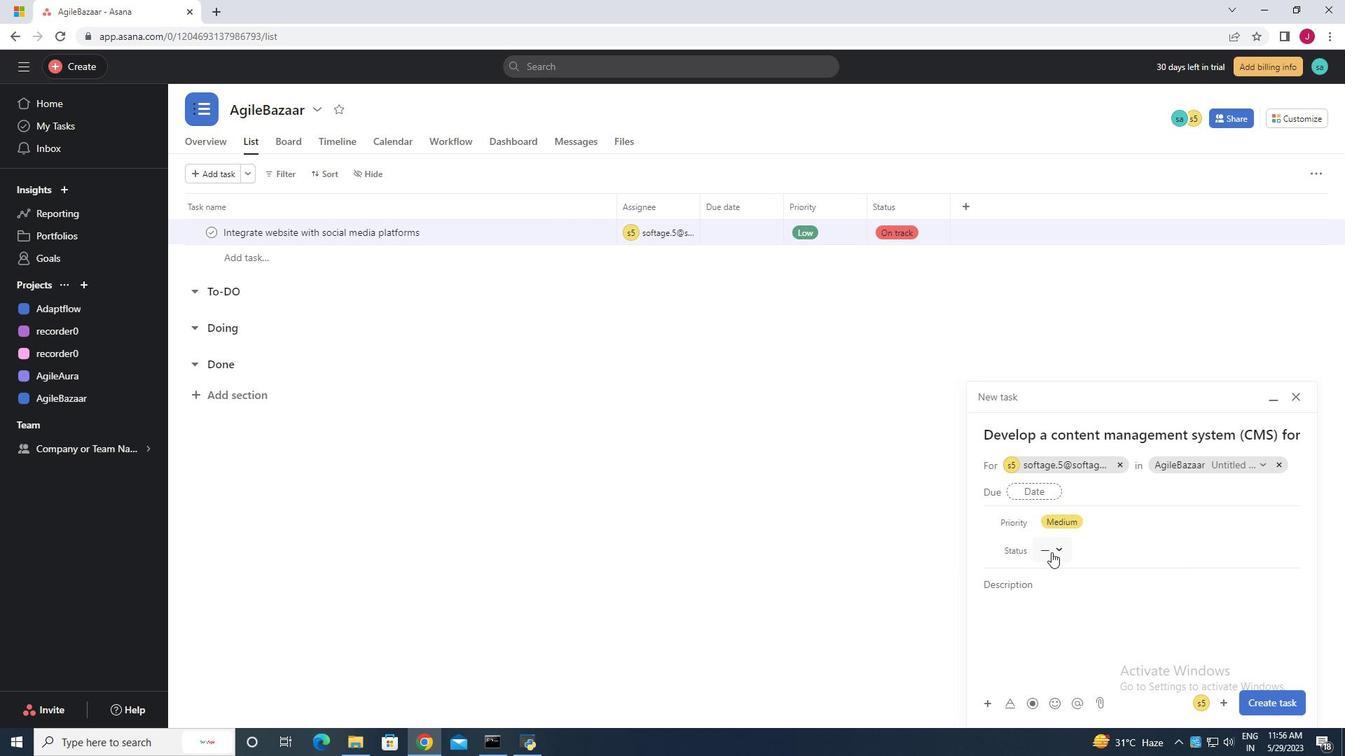
Action: Mouse pressed left at (1050, 551)
Screenshot: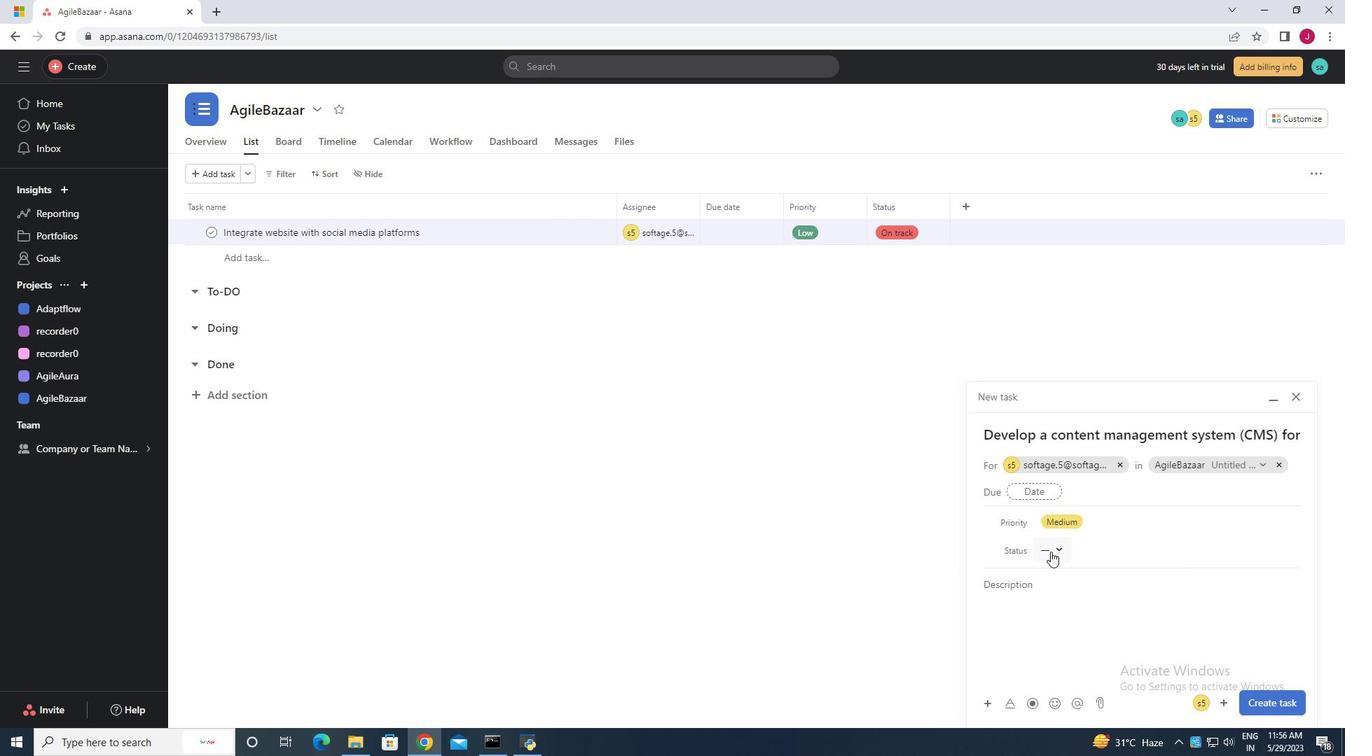 
Action: Mouse moved to (1075, 619)
Screenshot: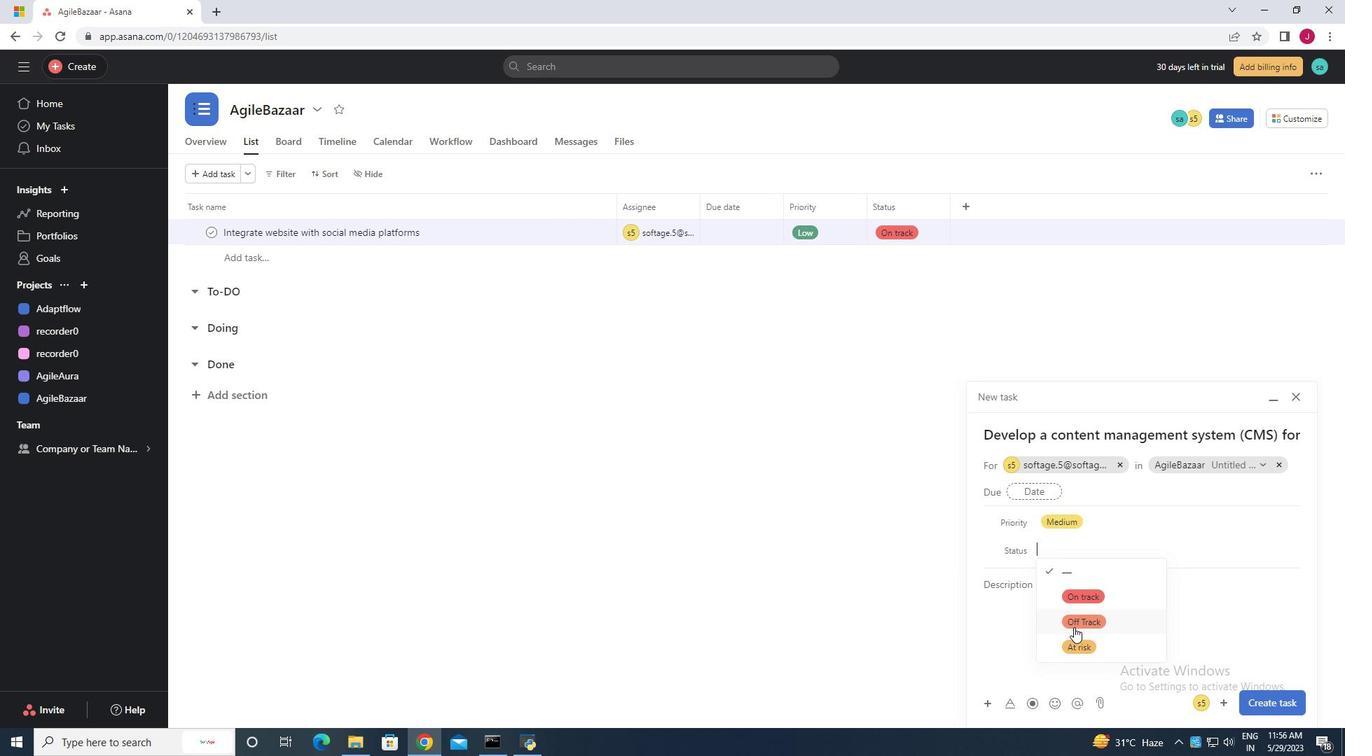 
Action: Mouse pressed left at (1075, 619)
Screenshot: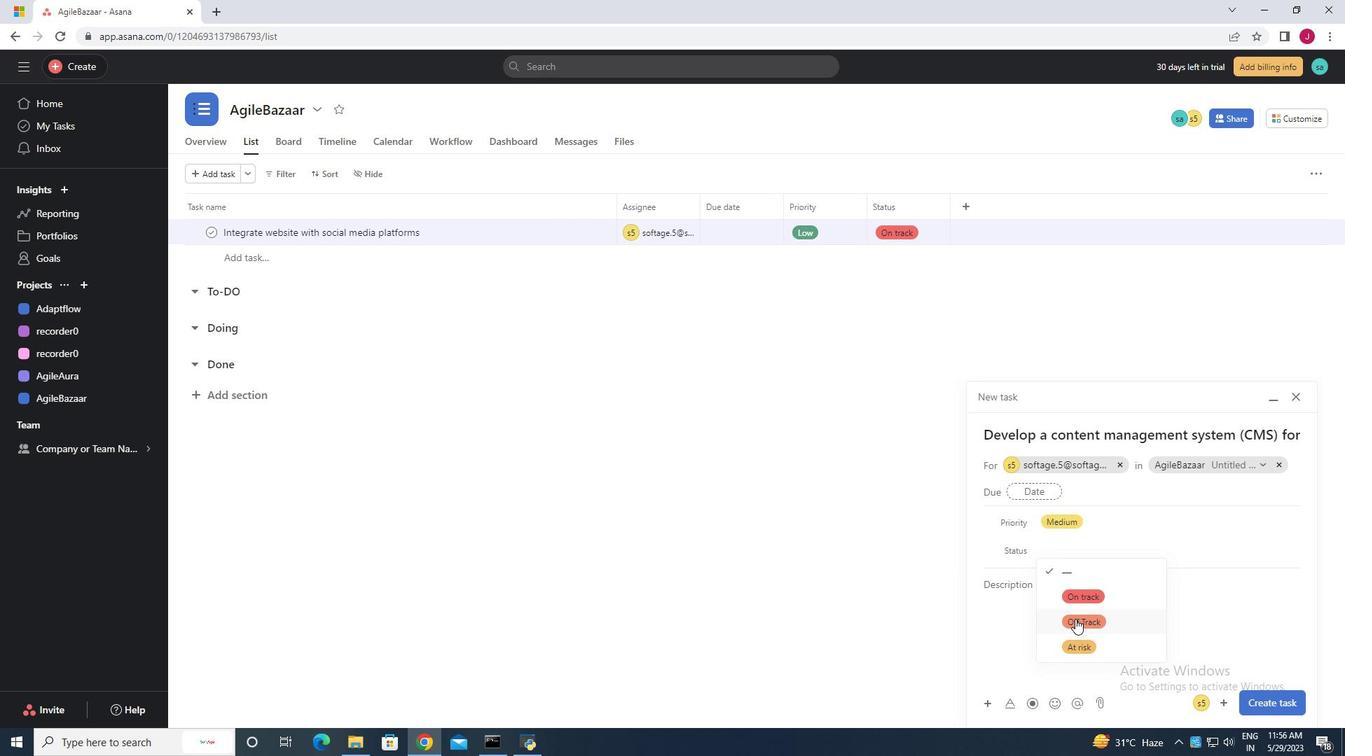 
Action: Mouse moved to (1252, 705)
Screenshot: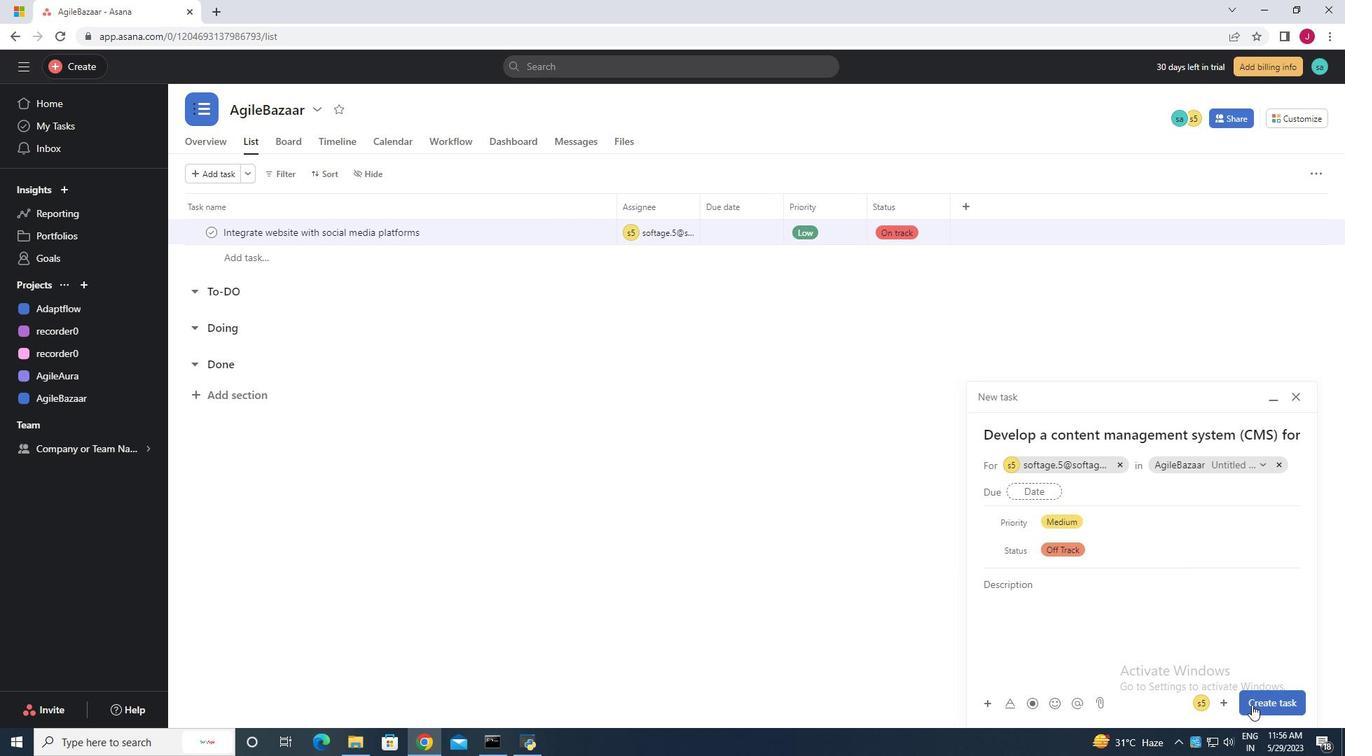 
Action: Mouse pressed left at (1252, 705)
Screenshot: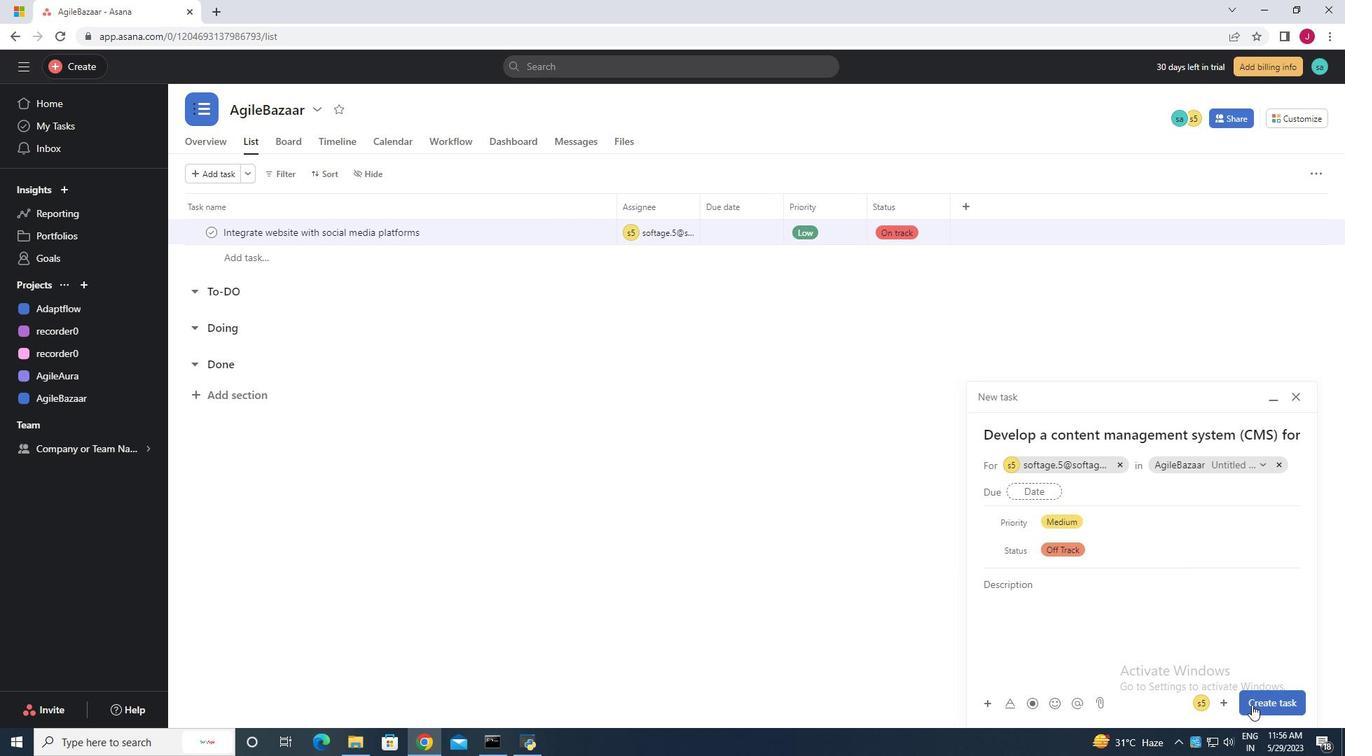 
Action: Mouse moved to (730, 421)
Screenshot: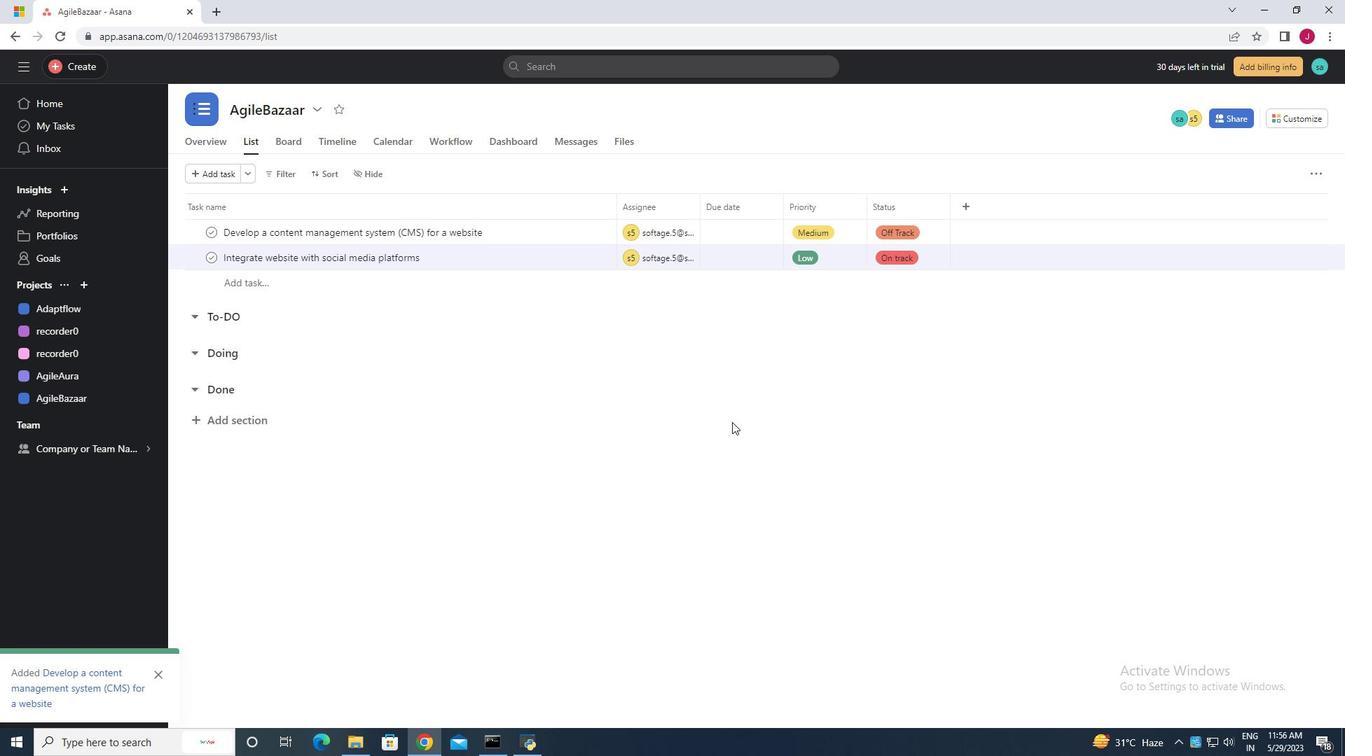 
